 Task: Add an event with the title Second Team Building Challenge: Escape Room Experience, date '2024/04/28', time 7:30 AM to 9:30 AMand add a description: The facilitator will provide a briefing on the rules, objectives, and safety guidelines of the scavenger hunt. Teams will receive their scavenger hunt checklist, which may include a combination of physical objects to find, riddles to solve, or tasks to complete., put the event into Red category . Add location for the event as: Taipei, Taiwan, logged in from the account softage.8@softage.netand send the event invitation to softage.4@softage.net and softage.5@softage.net. Set a reminder for the event 12 hour before
Action: Mouse moved to (121, 142)
Screenshot: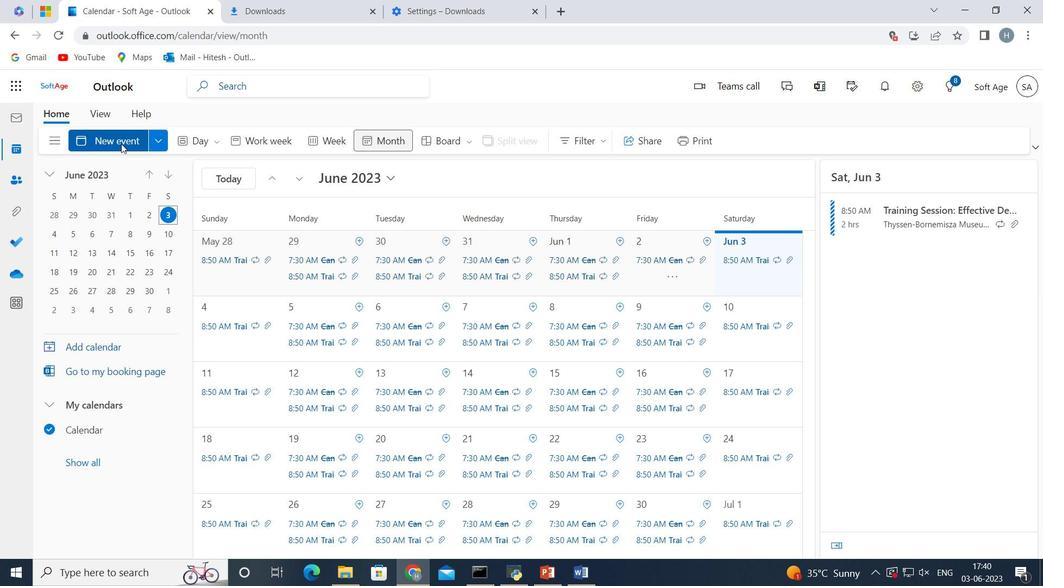 
Action: Mouse pressed left at (121, 142)
Screenshot: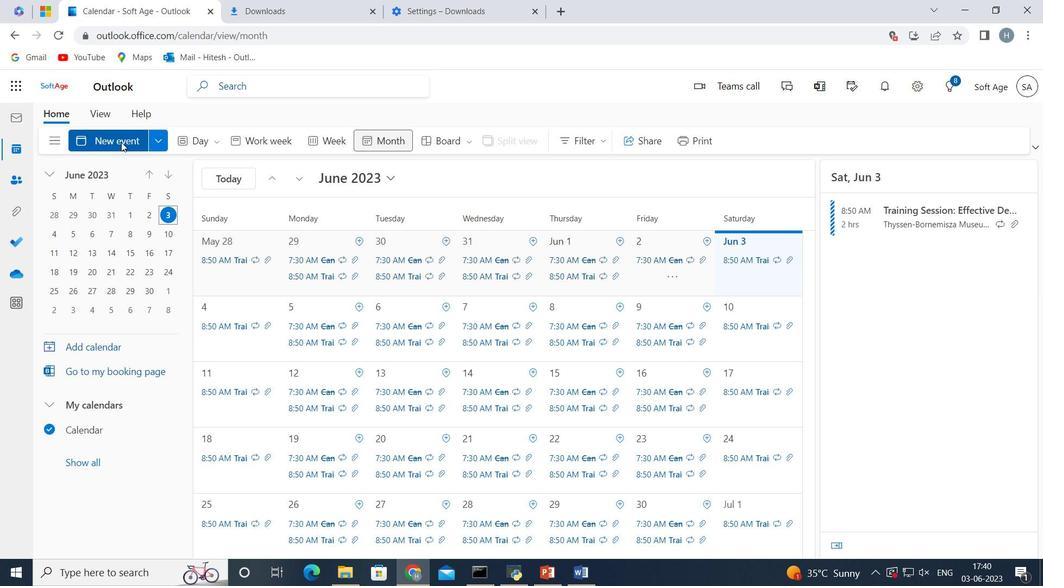 
Action: Mouse moved to (224, 218)
Screenshot: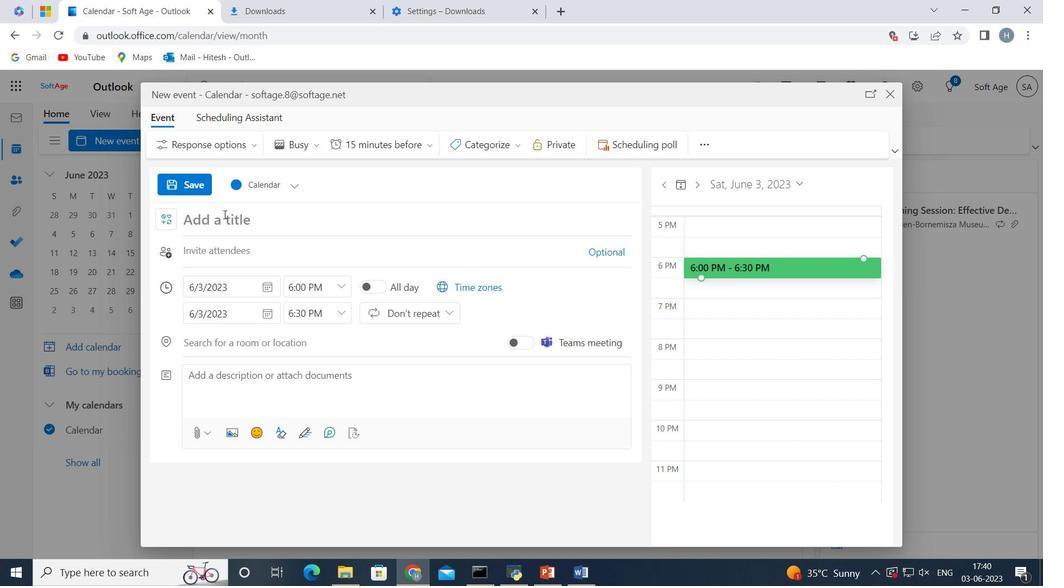 
Action: Mouse pressed left at (224, 218)
Screenshot: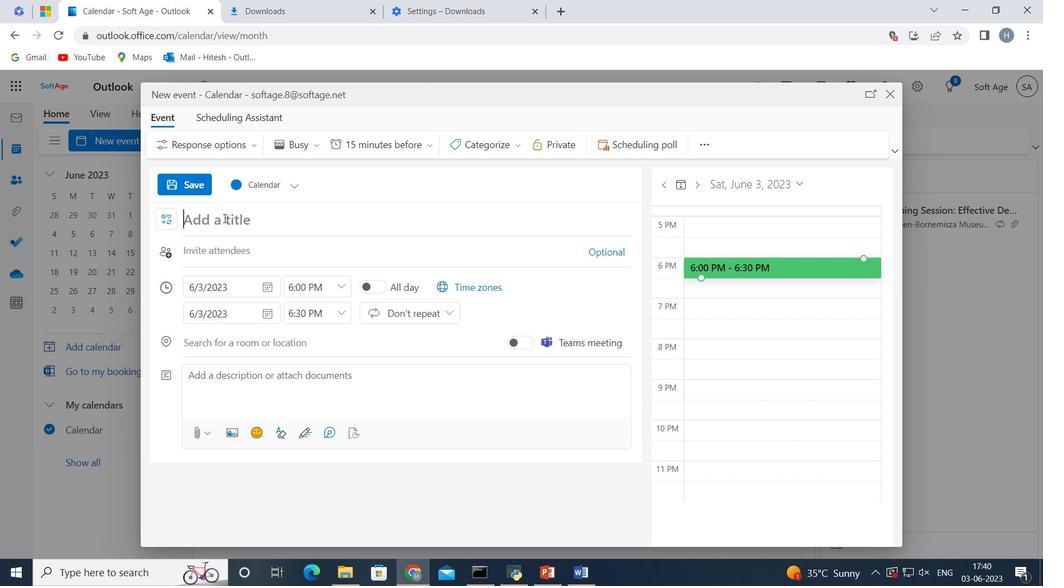 
Action: Key pressed <Key.shift>Second<Key.space><Key.shift>Team<Key.space><Key.shift>B
Screenshot: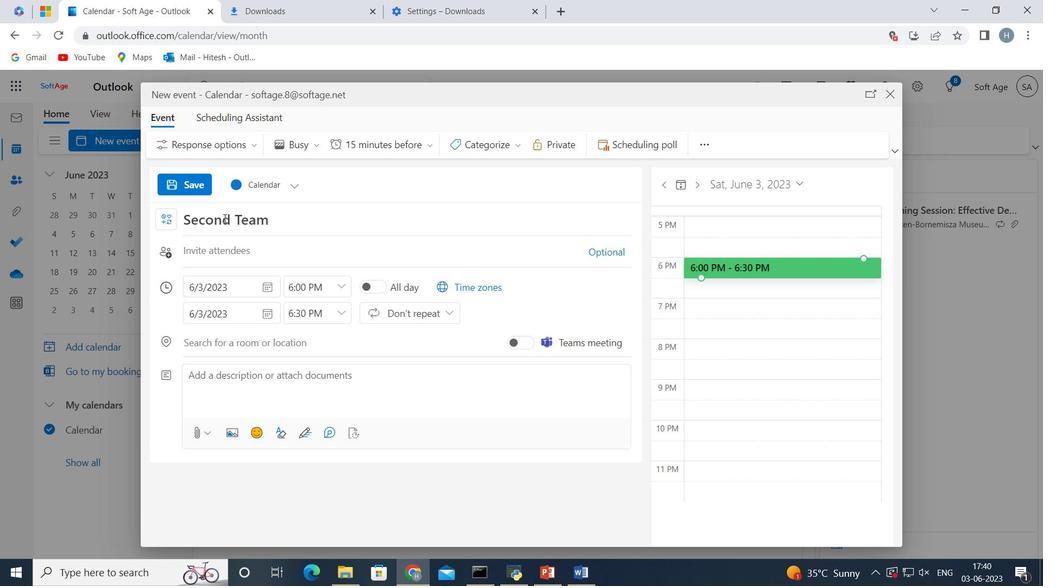 
Action: Mouse moved to (224, 218)
Screenshot: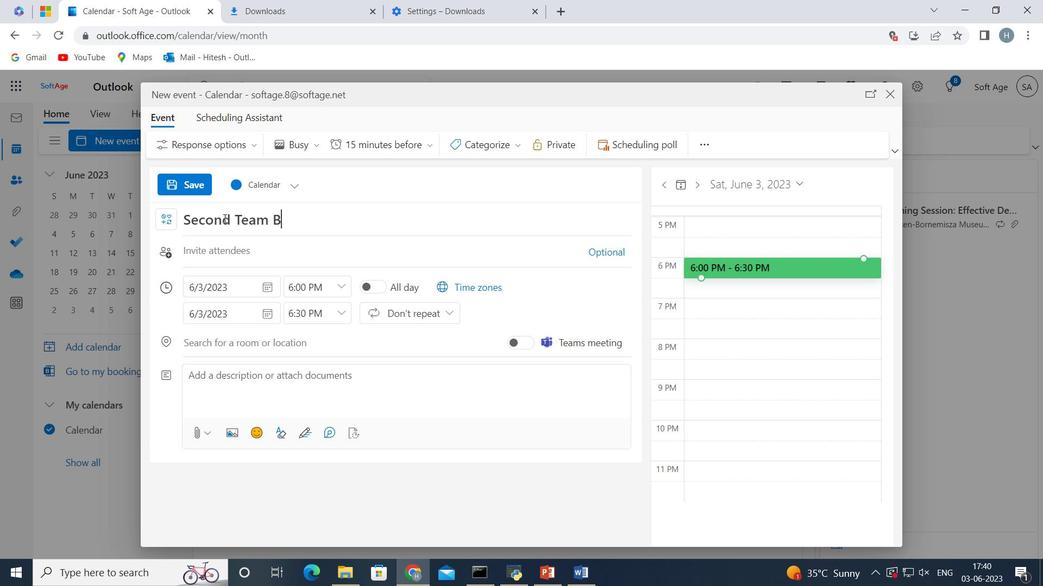
Action: Key pressed uilding<Key.space><Key.shift>Challenge<Key.shift_r>:<Key.space><Key.shift>Escape<Key.space><Key.shift>Room<Key.space><Key.shift>Experience<Key.space>
Screenshot: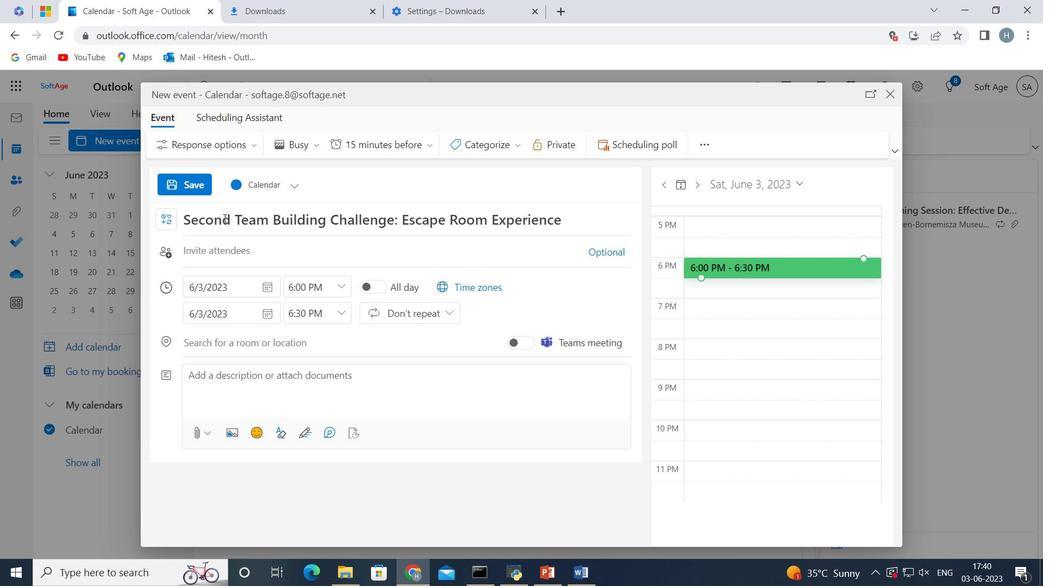 
Action: Mouse moved to (267, 282)
Screenshot: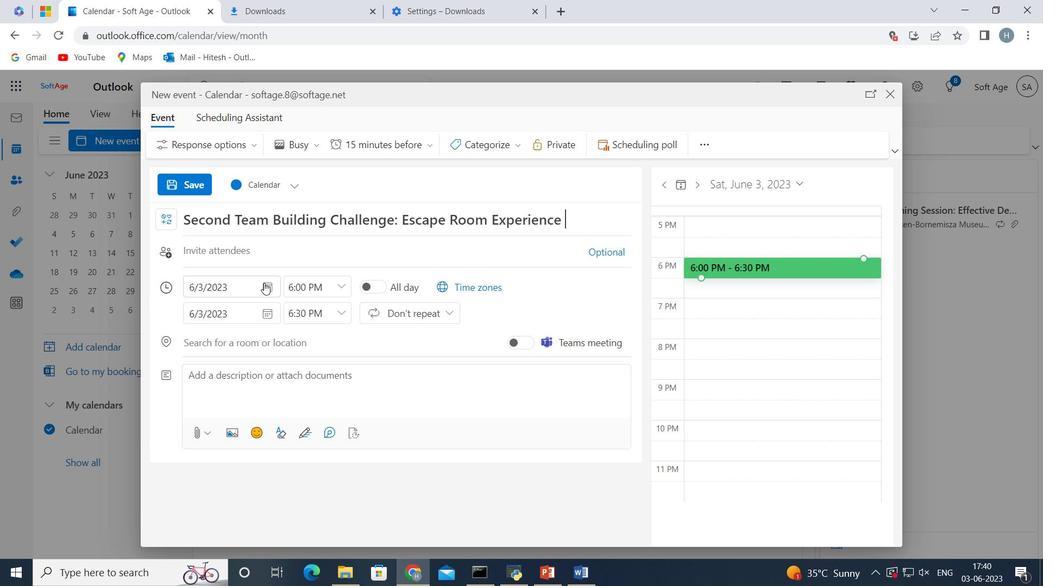 
Action: Mouse pressed left at (267, 282)
Screenshot: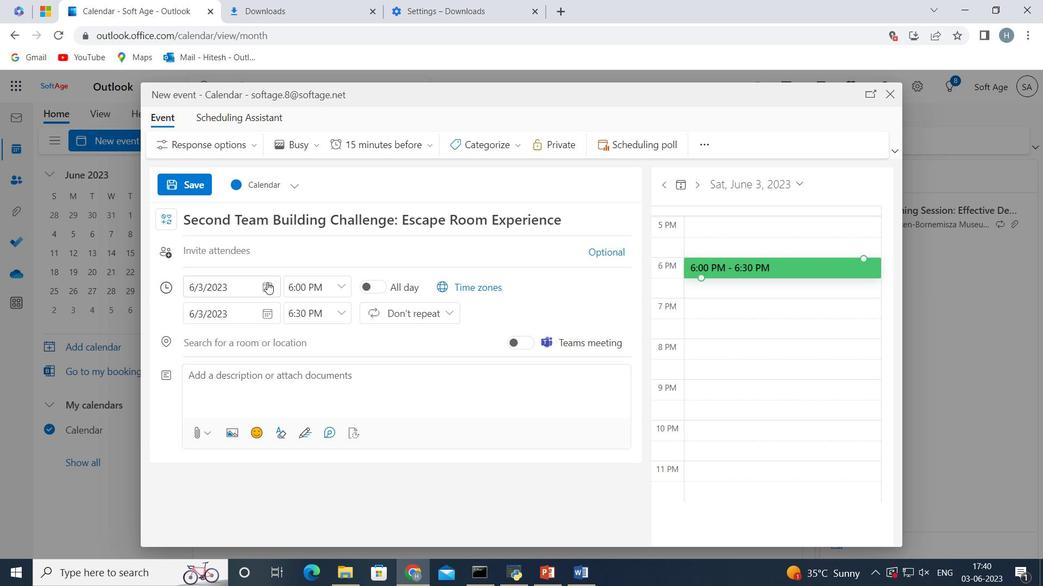 
Action: Mouse moved to (241, 310)
Screenshot: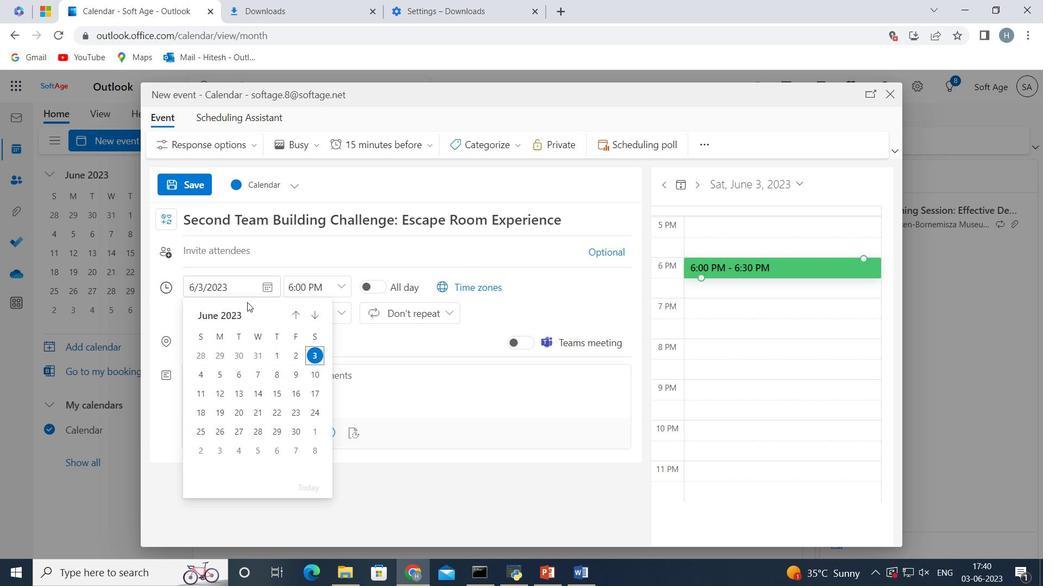 
Action: Mouse pressed left at (241, 310)
Screenshot: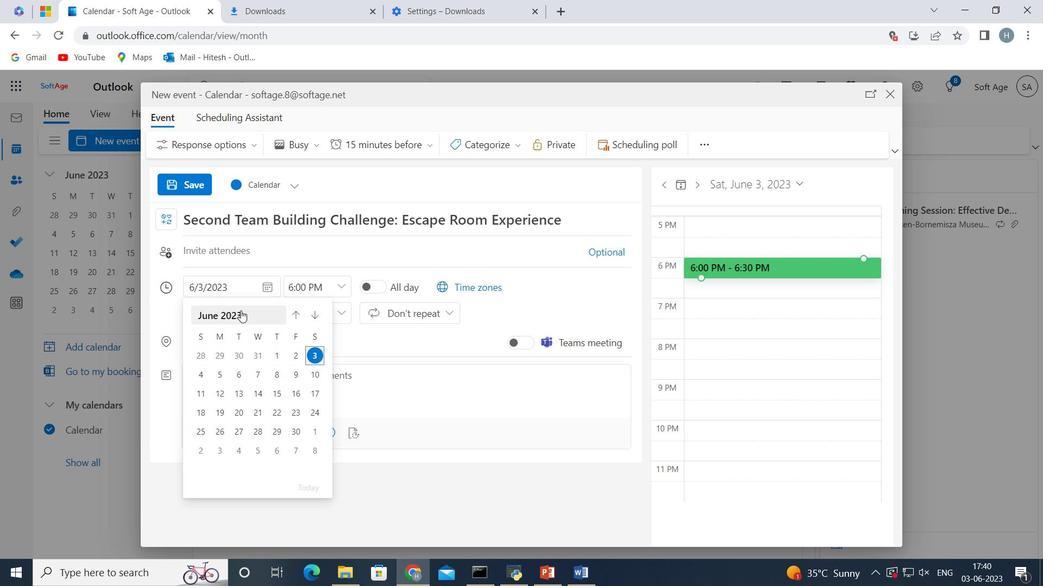
Action: Mouse pressed left at (241, 310)
Screenshot: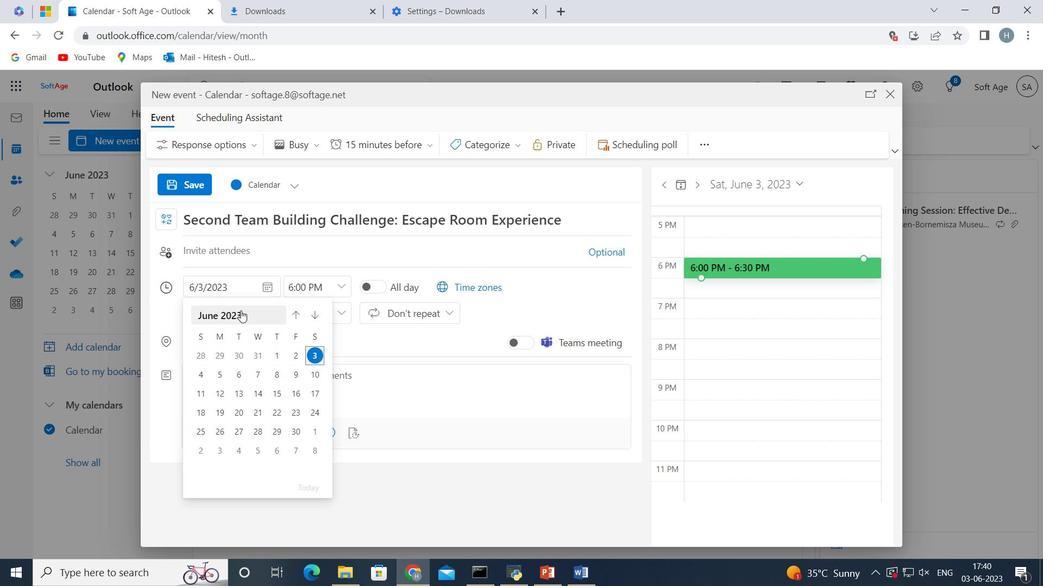 
Action: Mouse moved to (209, 373)
Screenshot: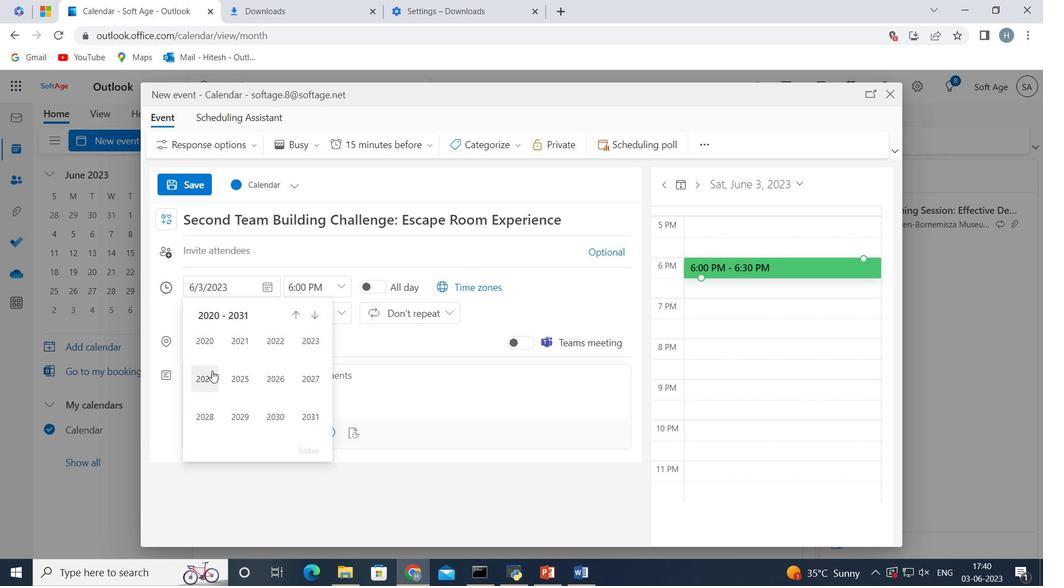 
Action: Mouse pressed left at (209, 373)
Screenshot: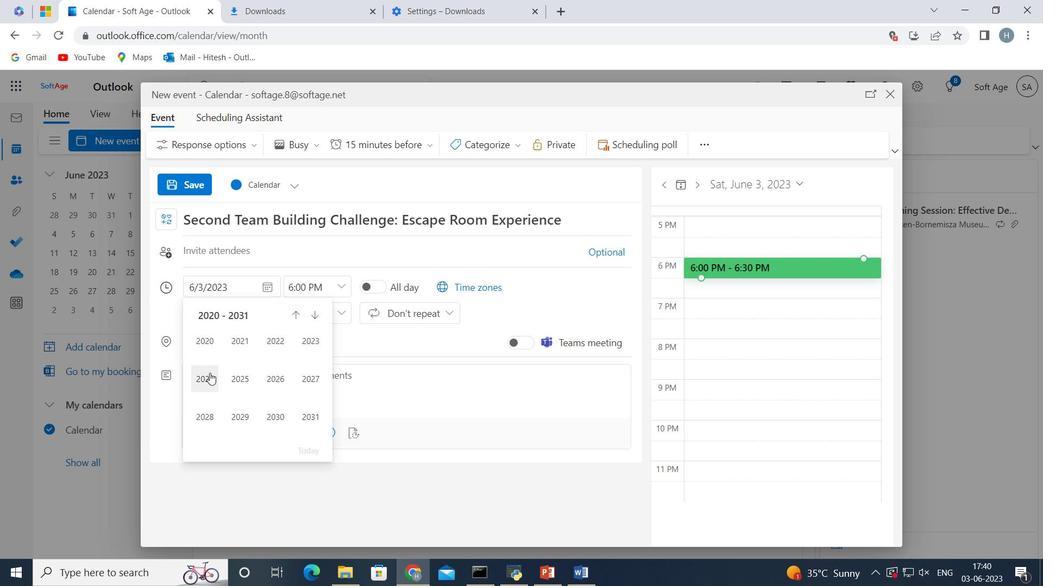 
Action: Mouse moved to (306, 343)
Screenshot: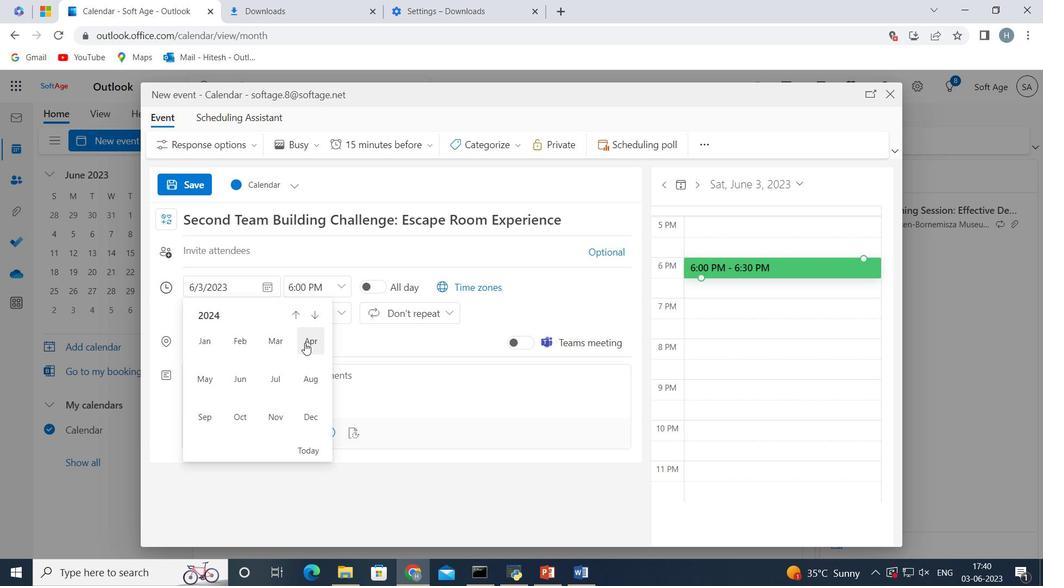 
Action: Mouse pressed left at (306, 343)
Screenshot: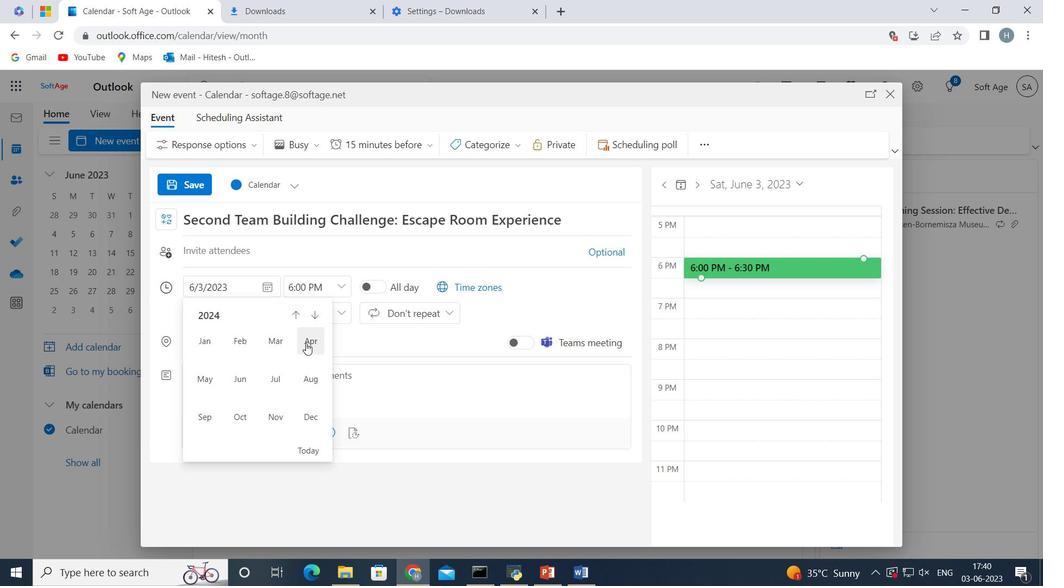 
Action: Mouse moved to (201, 430)
Screenshot: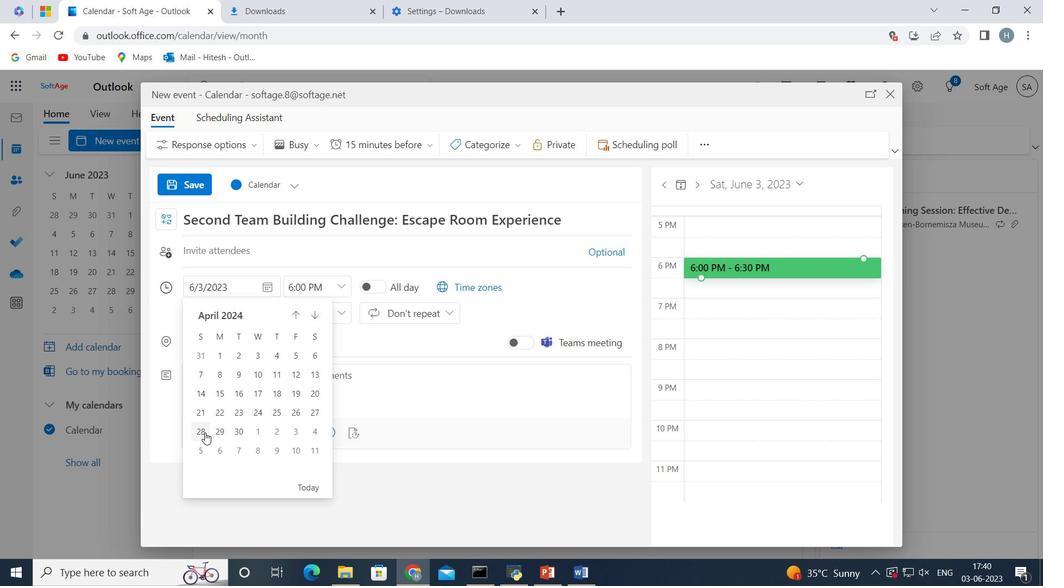
Action: Mouse pressed left at (201, 430)
Screenshot: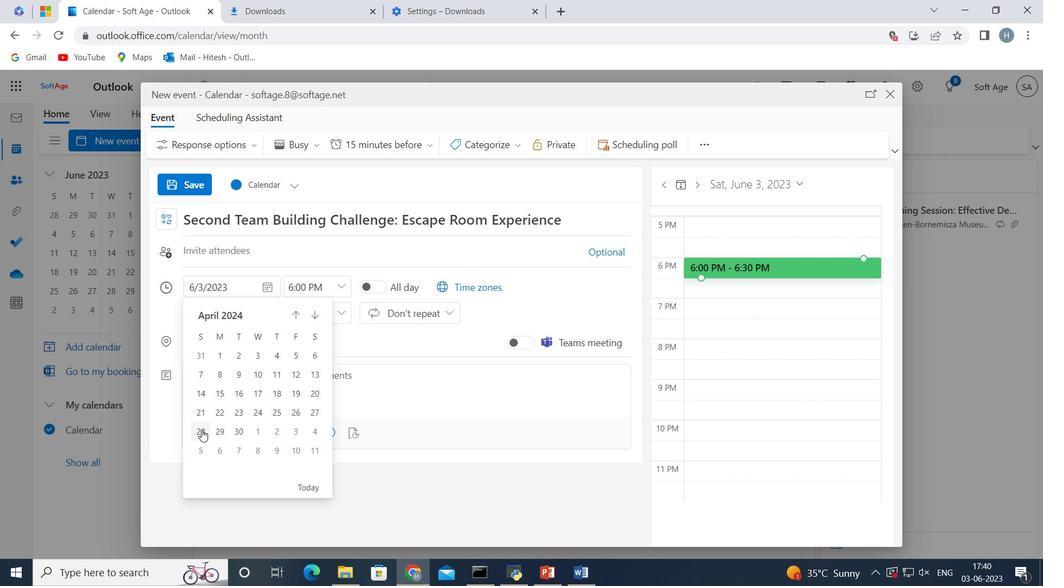 
Action: Mouse moved to (345, 281)
Screenshot: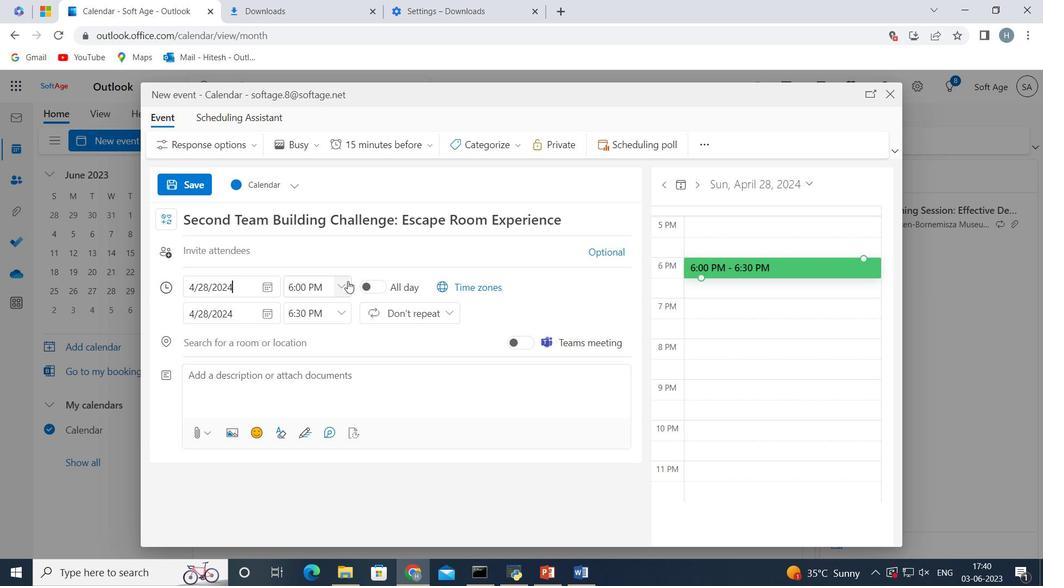 
Action: Mouse pressed left at (345, 281)
Screenshot: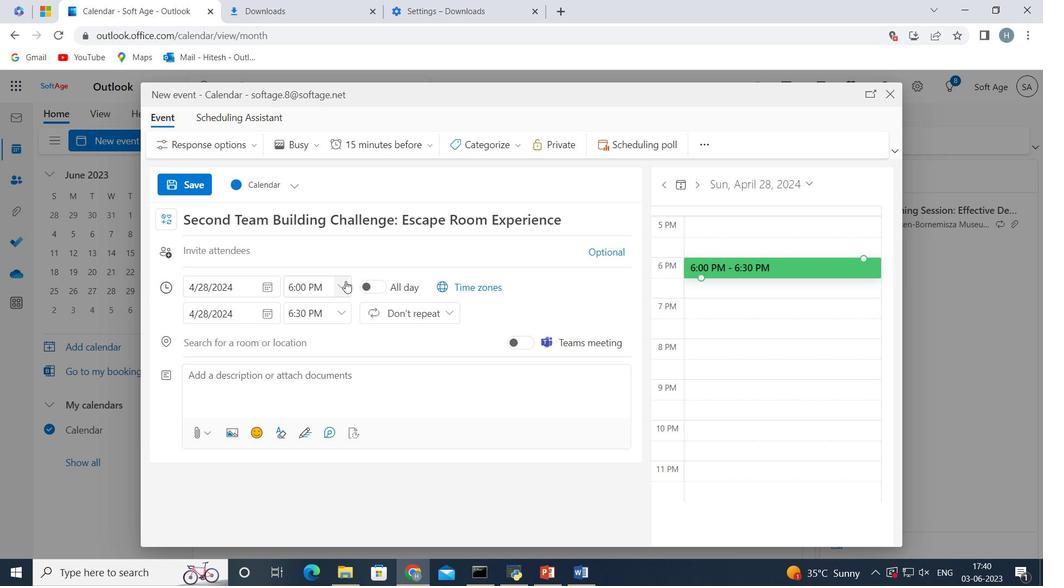 
Action: Mouse moved to (317, 355)
Screenshot: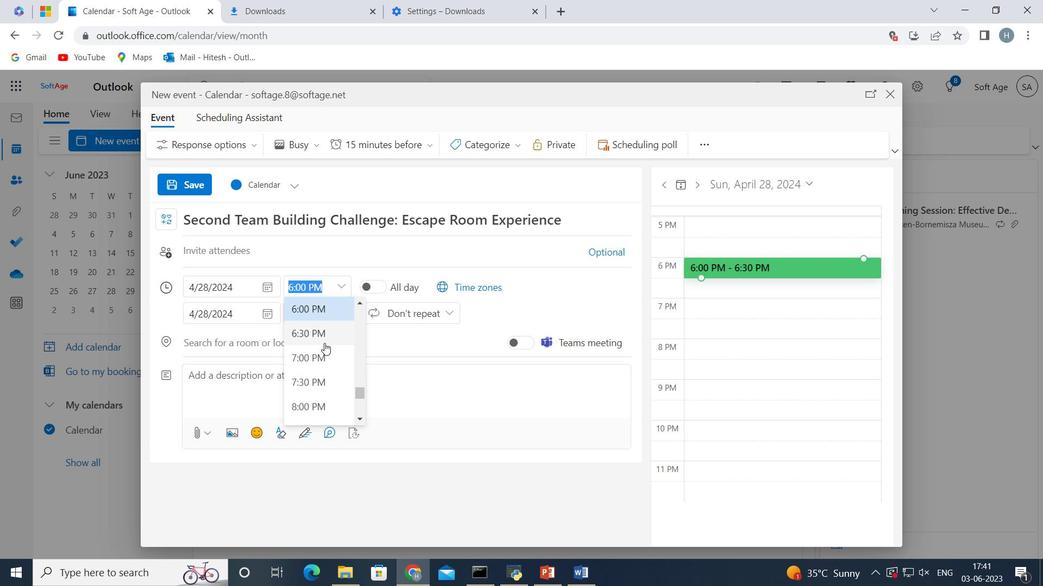 
Action: Mouse scrolled (317, 356) with delta (0, 0)
Screenshot: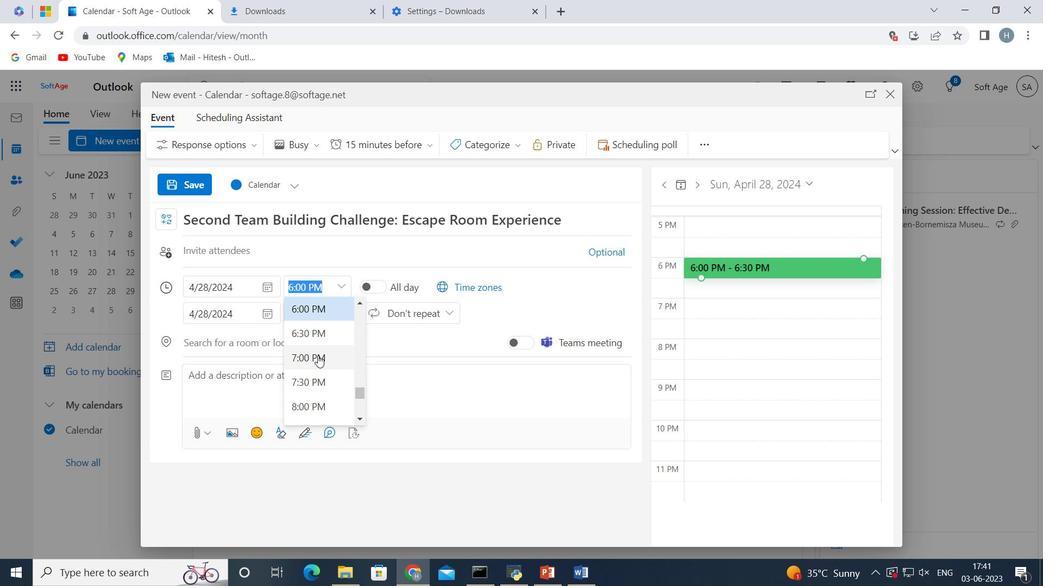 
Action: Mouse scrolled (317, 356) with delta (0, 0)
Screenshot: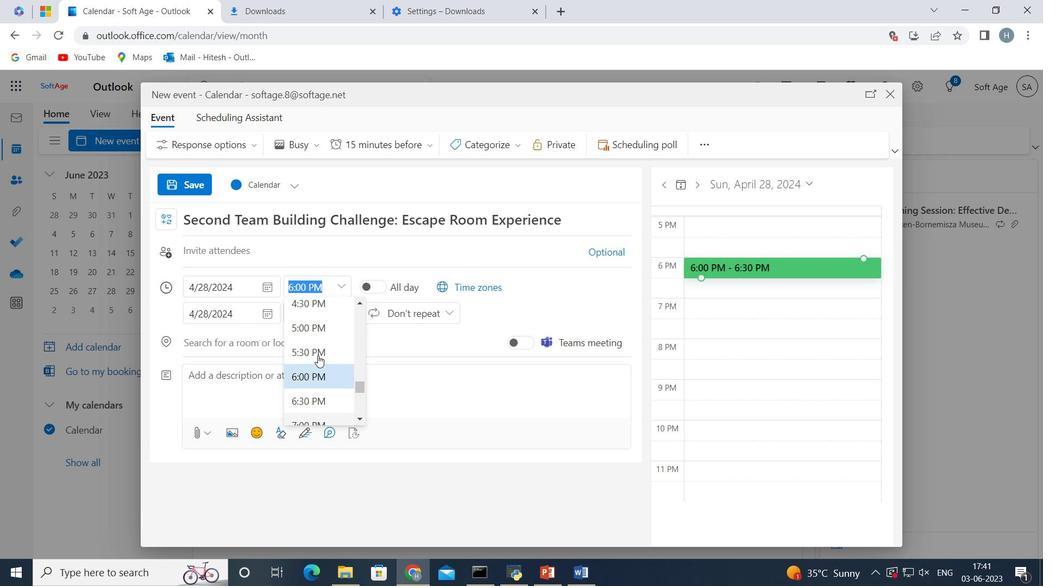 
Action: Mouse scrolled (317, 356) with delta (0, 0)
Screenshot: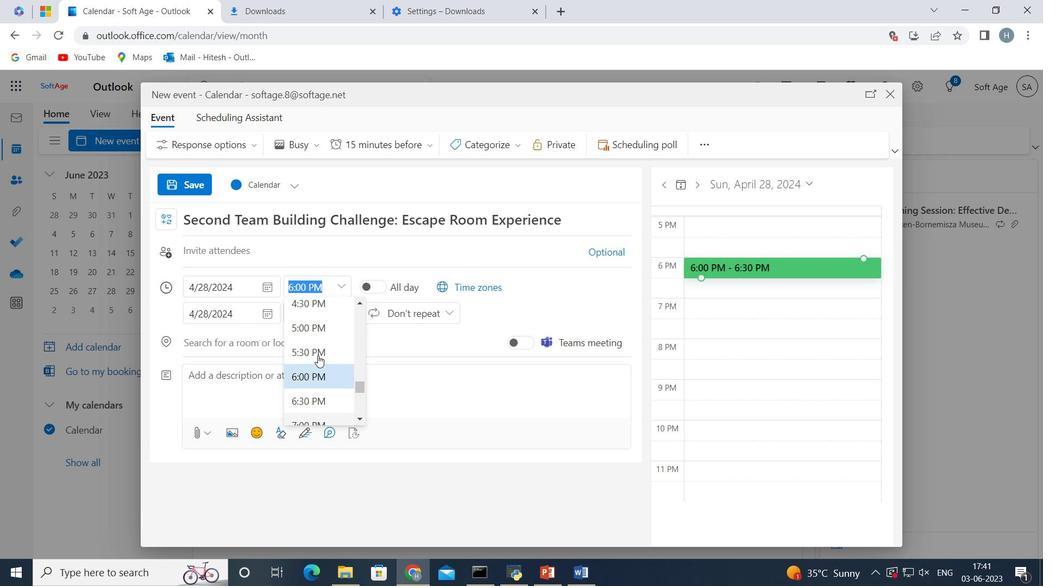 
Action: Mouse scrolled (317, 356) with delta (0, 0)
Screenshot: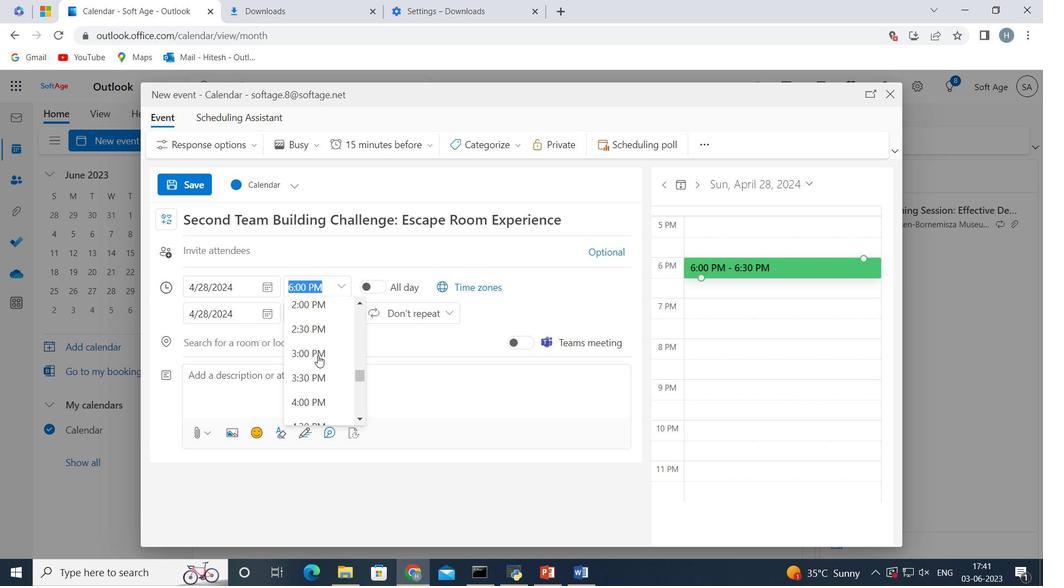 
Action: Mouse scrolled (317, 356) with delta (0, 0)
Screenshot: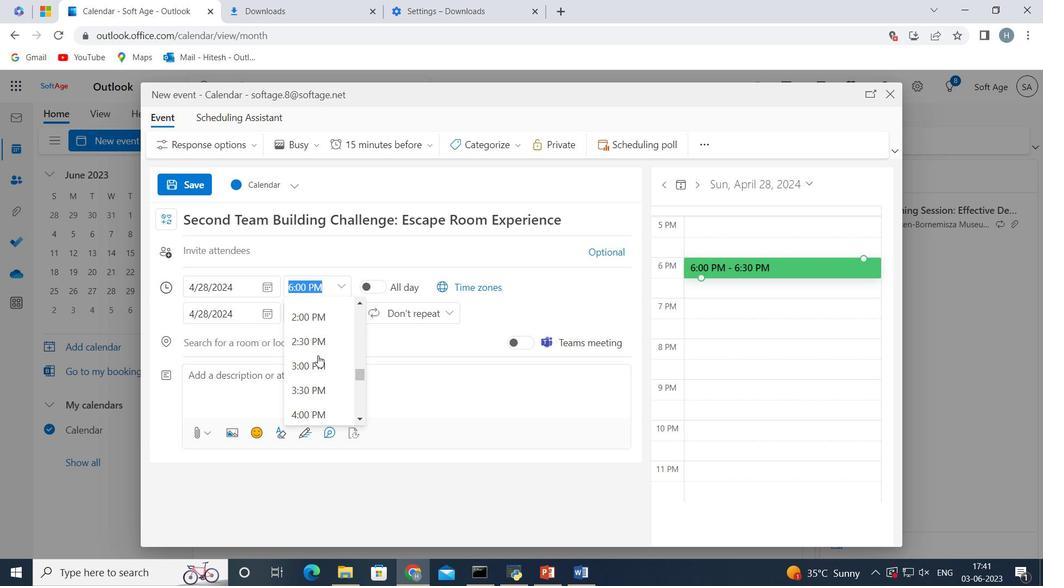 
Action: Mouse scrolled (317, 356) with delta (0, 0)
Screenshot: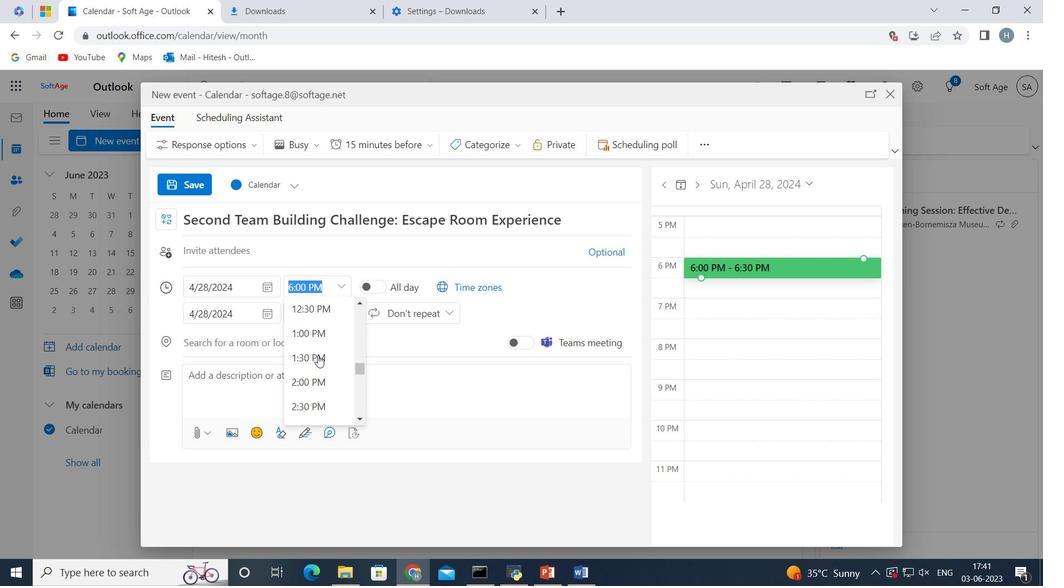 
Action: Mouse scrolled (317, 356) with delta (0, 0)
Screenshot: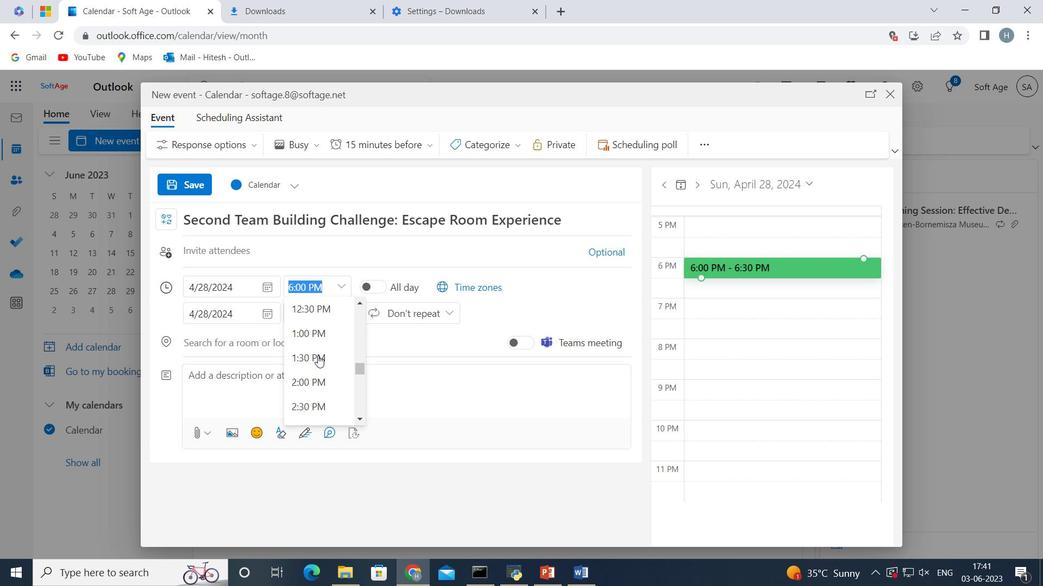 
Action: Mouse scrolled (317, 356) with delta (0, 0)
Screenshot: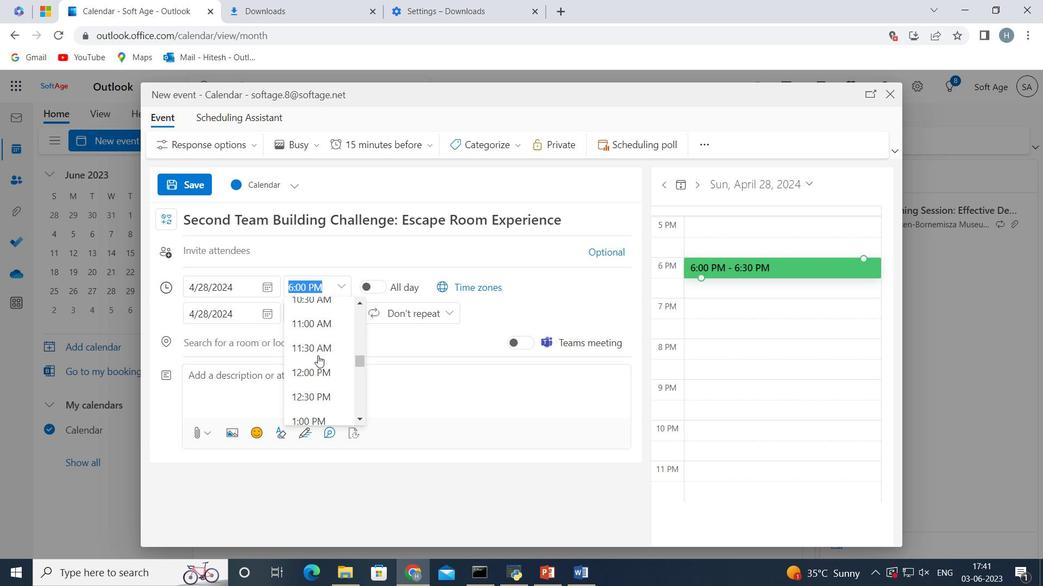 
Action: Mouse scrolled (317, 356) with delta (0, 0)
Screenshot: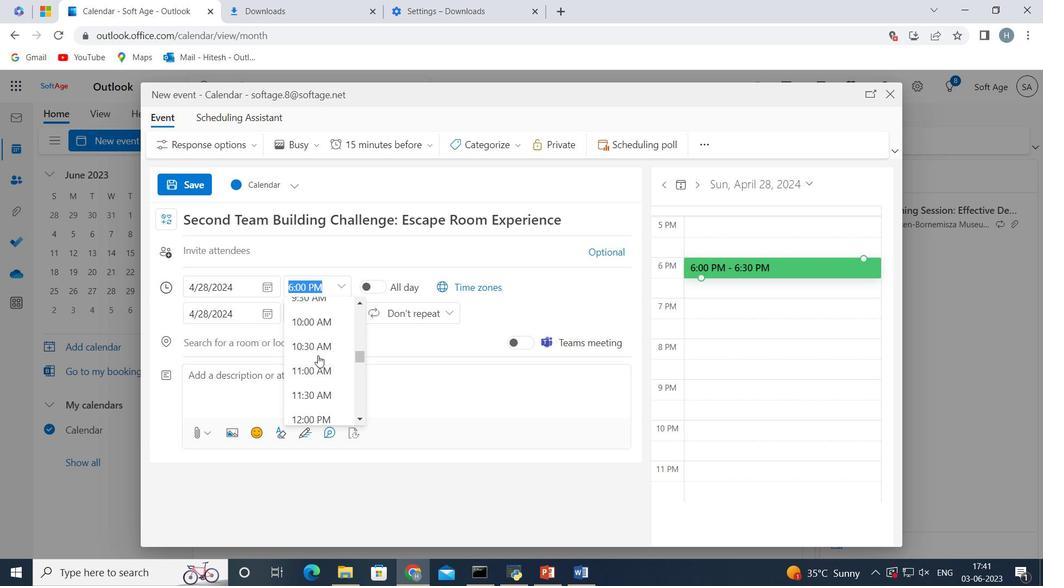 
Action: Mouse scrolled (317, 356) with delta (0, 0)
Screenshot: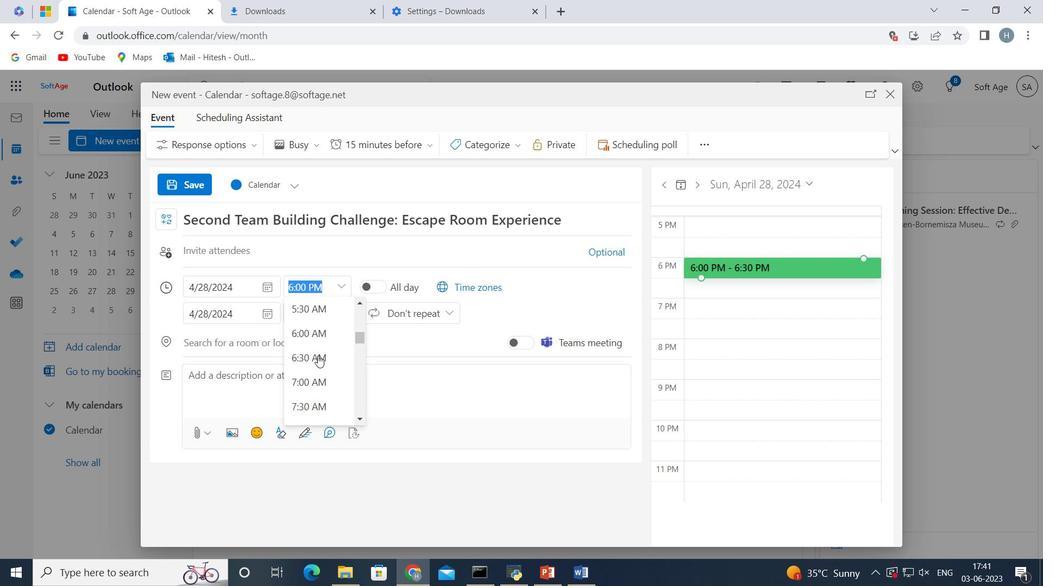 
Action: Mouse scrolled (317, 355) with delta (0, 0)
Screenshot: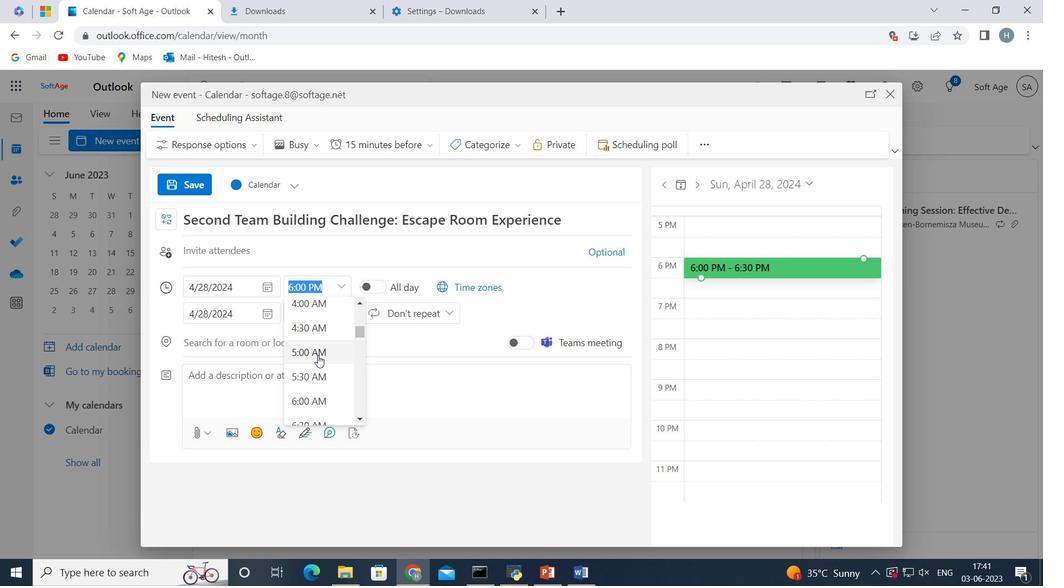 
Action: Mouse moved to (304, 399)
Screenshot: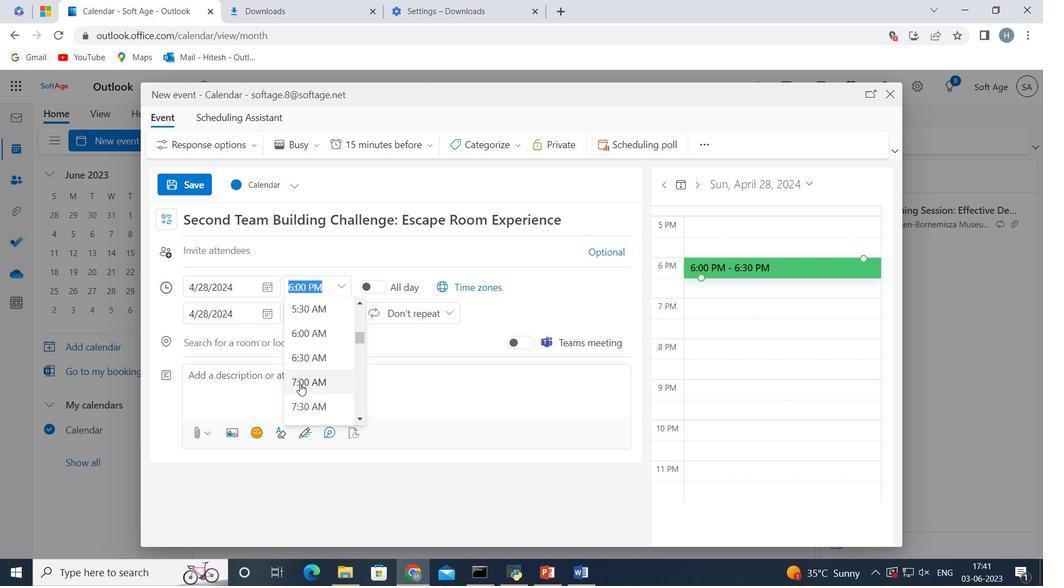 
Action: Mouse pressed left at (304, 399)
Screenshot: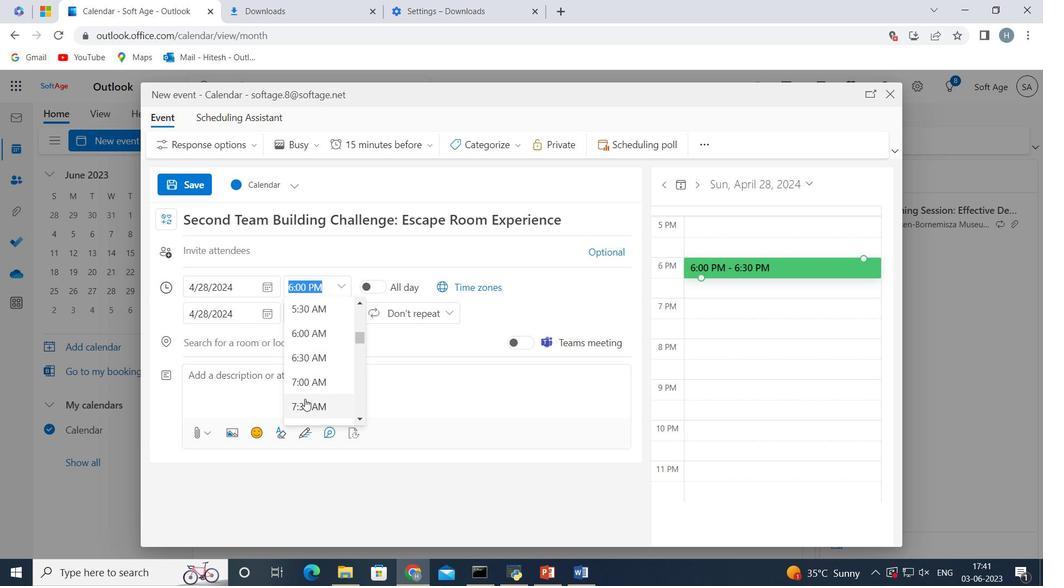 
Action: Mouse moved to (343, 311)
Screenshot: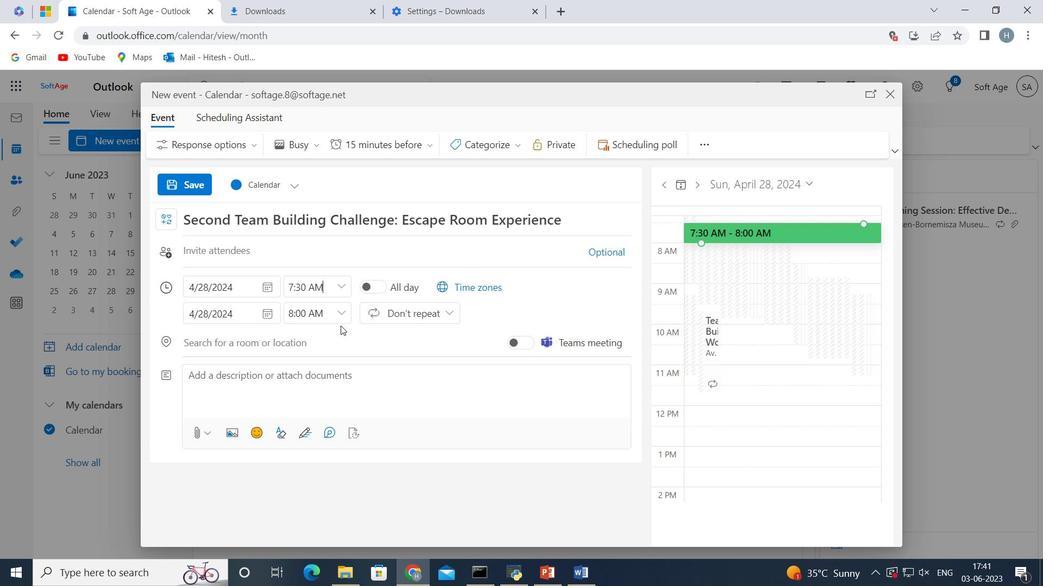 
Action: Mouse pressed left at (343, 311)
Screenshot: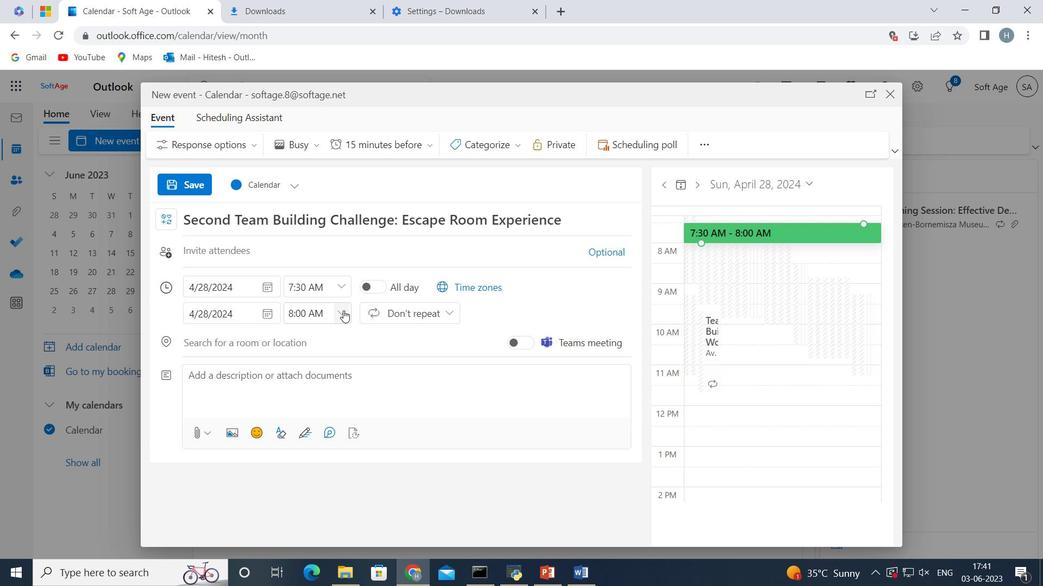 
Action: Mouse moved to (341, 403)
Screenshot: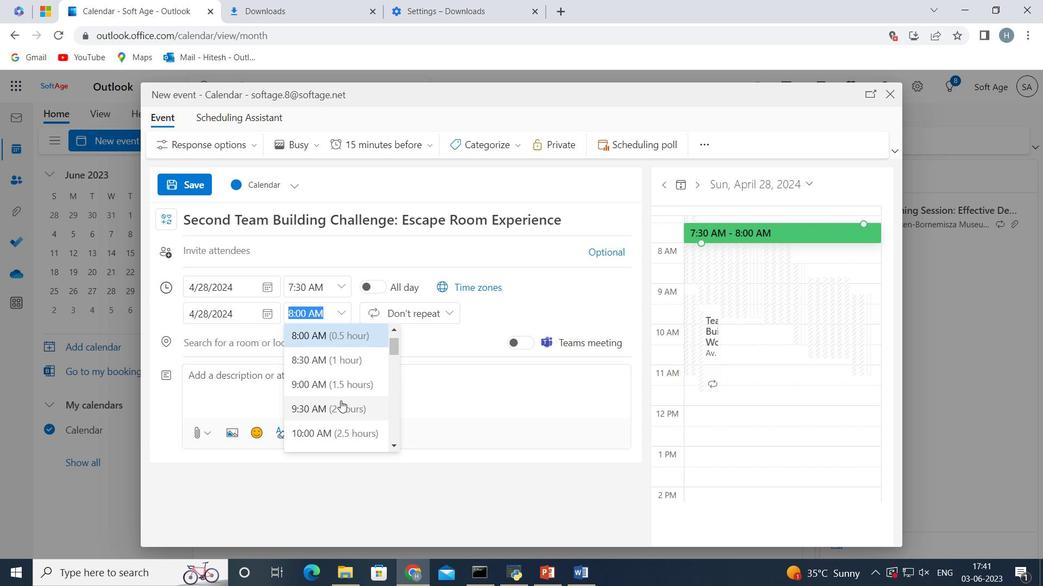 
Action: Mouse pressed left at (341, 403)
Screenshot: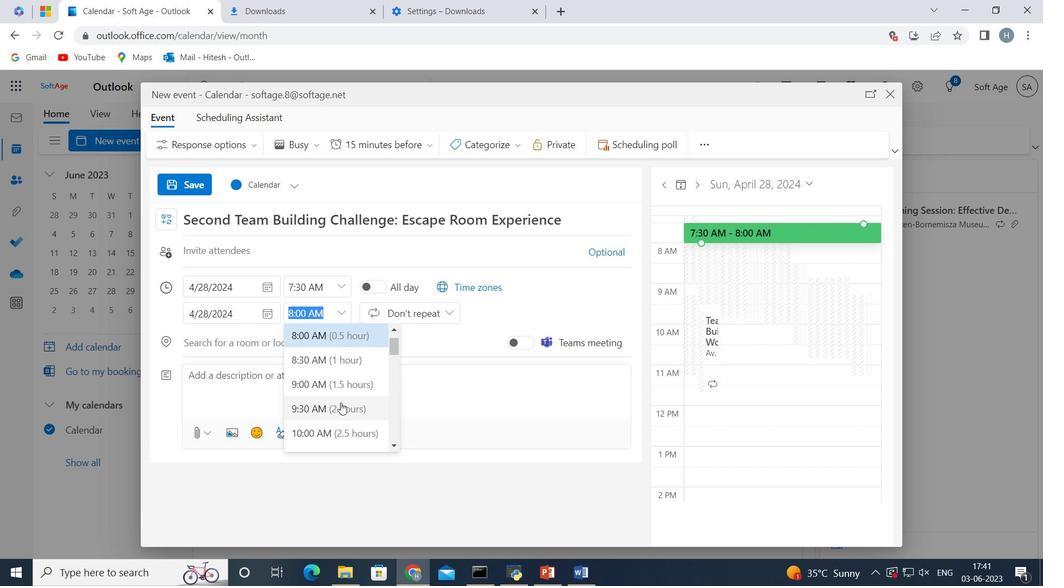 
Action: Mouse moved to (241, 378)
Screenshot: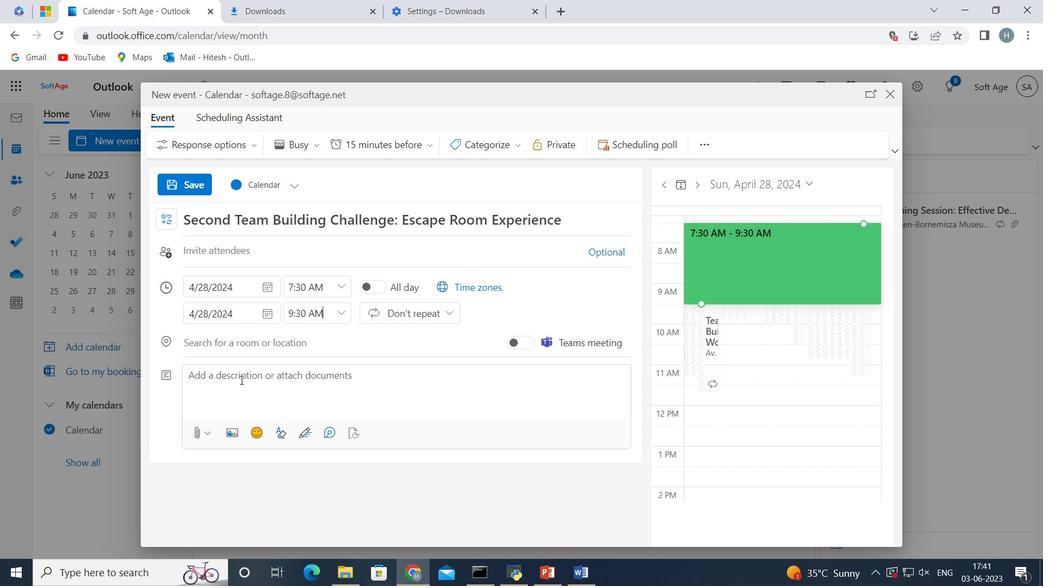 
Action: Mouse pressed left at (241, 378)
Screenshot: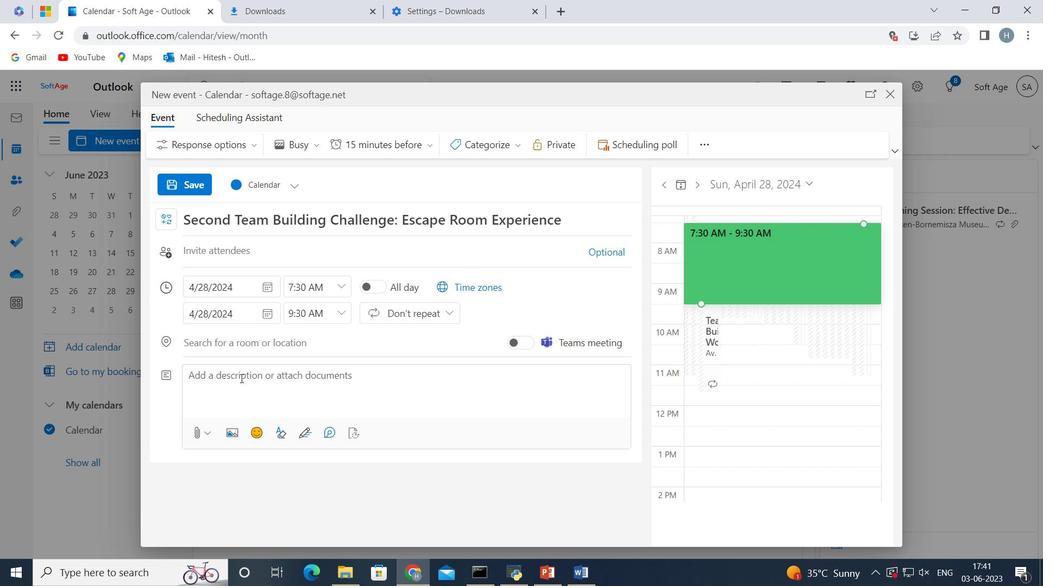 
Action: Key pressed <Key.shift>The<Key.space>facilitator<Key.space>will<Key.space>provide<Key.space>a<Key.space>briefing<Key.space>on<Key.space>the<Key.space>rules,<Key.space>objectives,<Key.space>and<Key.space>safety<Key.space>guidelines<Key.space>of<Key.space>the<Key.space>scavenger<Key.space>hunt.<Key.space><Key.shift>Teams<Key.space>will<Key.space>receive<Key.space>their<Key.space>scavenger<Key.space>hunt<Key.space>checklist,<Key.space>which<Key.space>may<Key.space>include<Key.space>a<Key.space>combination<Key.space>of<Key.space>physical<Key.space>objects<Key.space>to<Key.space>g<Key.backspace>find,<Key.space>riddles<Key.space>to<Key.space>solve,<Key.space>or<Key.space>tasks<Key.space>to<Key.space>complete.<Key.space>
Screenshot: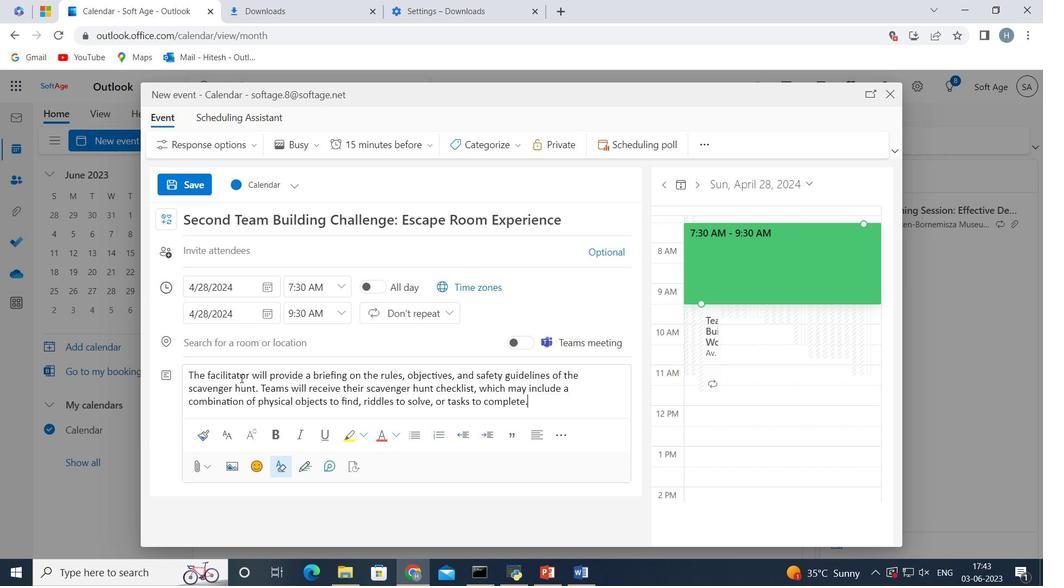 
Action: Mouse moved to (515, 141)
Screenshot: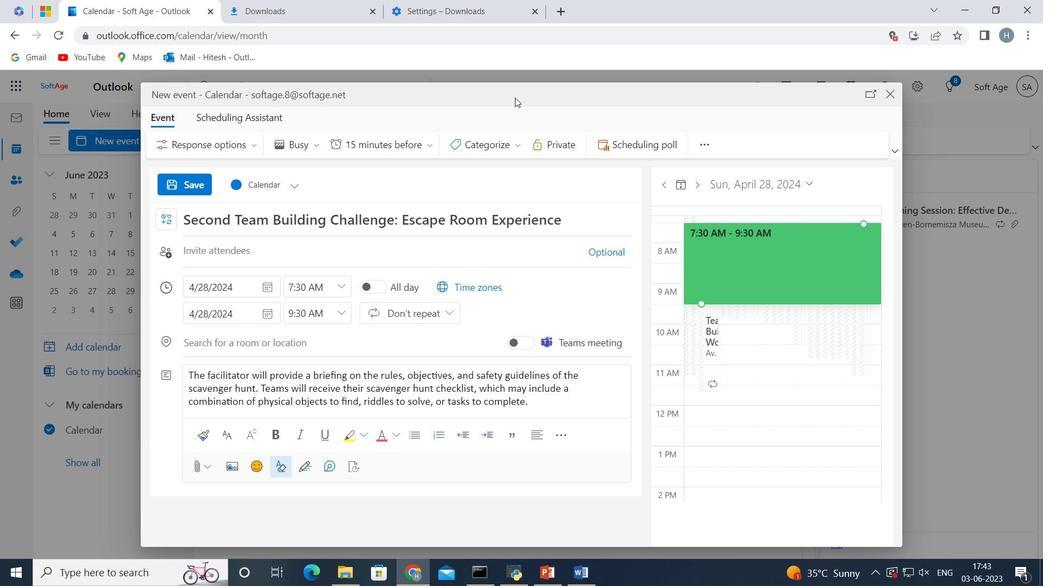 
Action: Mouse pressed left at (515, 141)
Screenshot: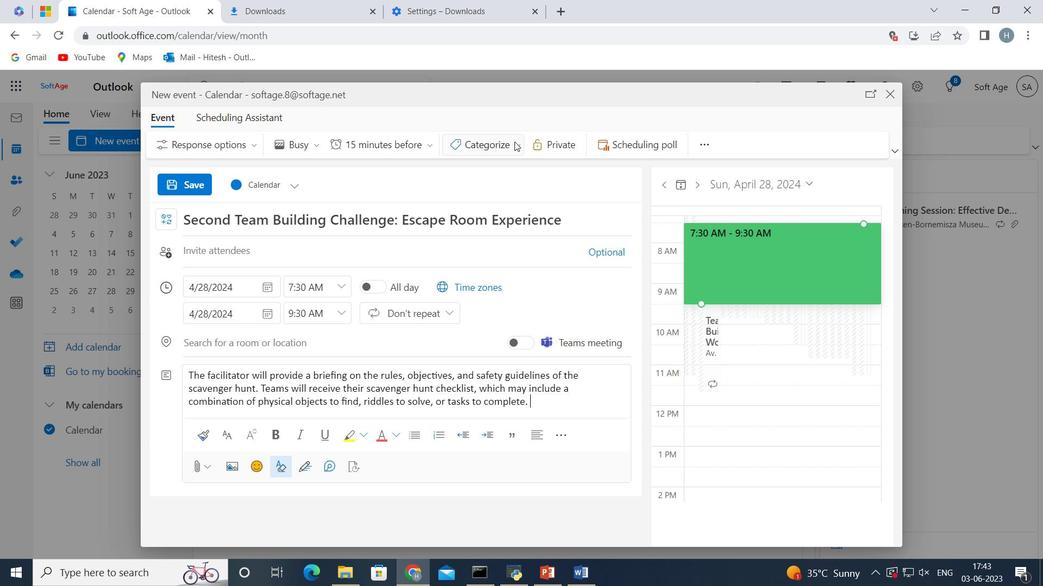 
Action: Mouse moved to (501, 253)
Screenshot: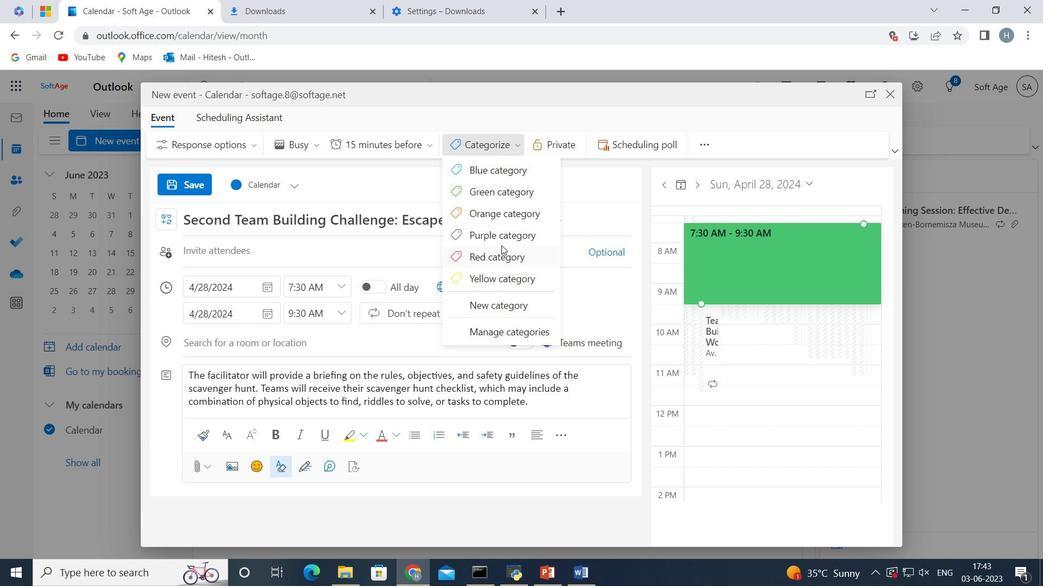 
Action: Mouse pressed left at (501, 253)
Screenshot: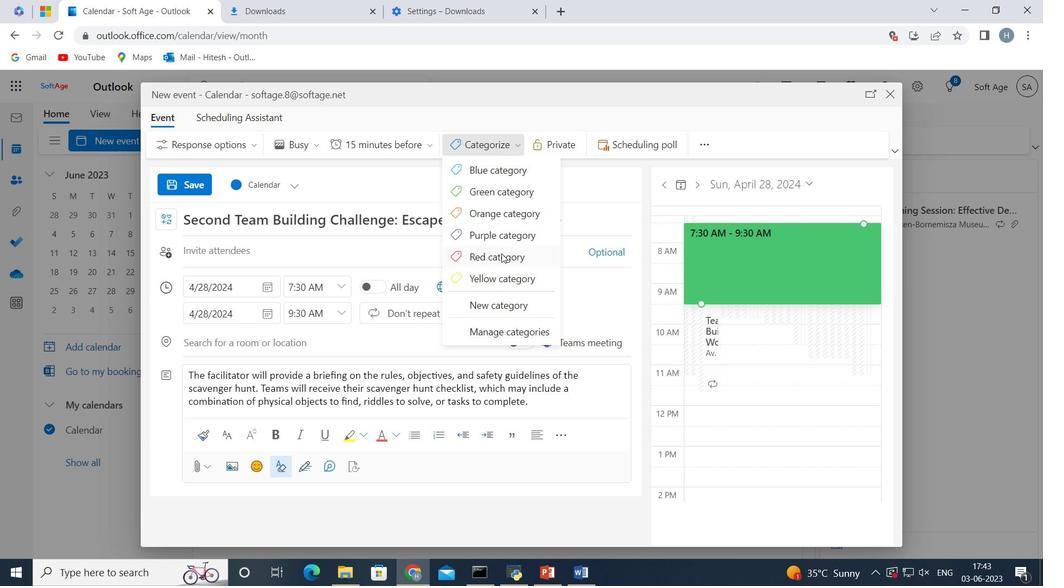 
Action: Mouse moved to (316, 344)
Screenshot: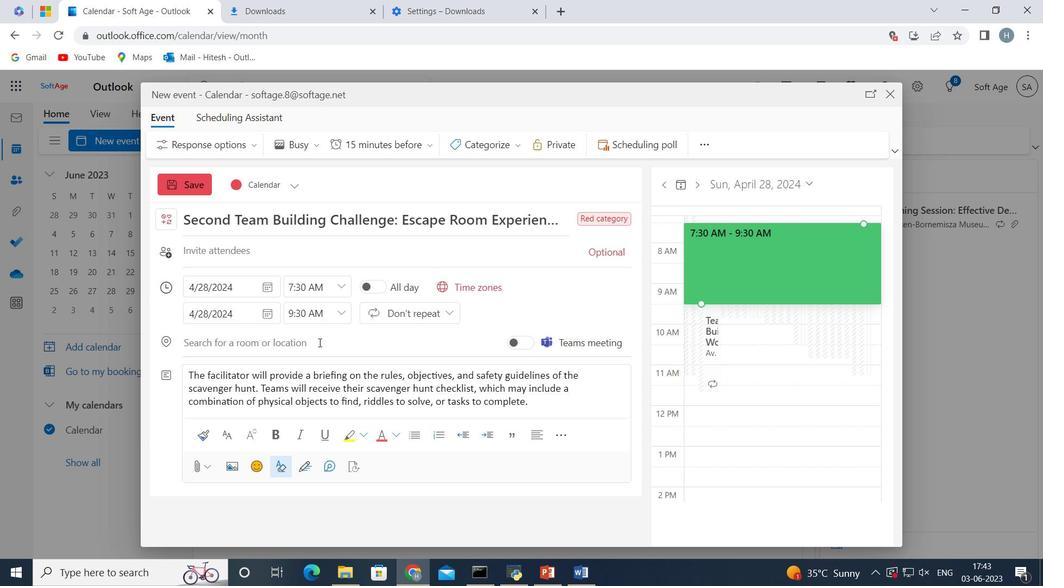 
Action: Mouse pressed left at (316, 344)
Screenshot: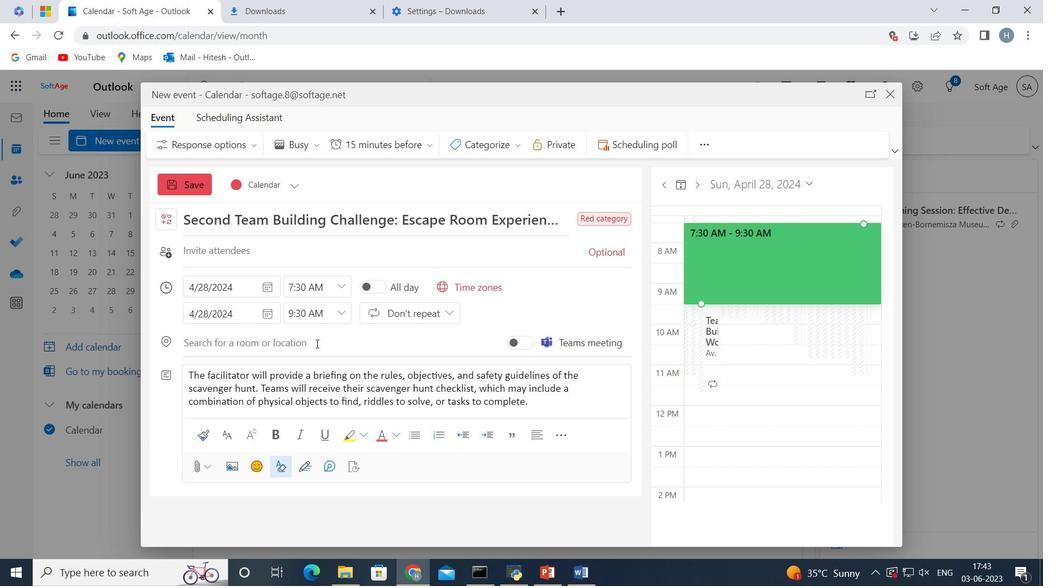 
Action: Key pressed <Key.shift><Key.shift><Key.shift><Key.shift><Key.shift><Key.shift><Key.shift><Key.shift><Key.shift><Key.shift><Key.shift>Taipei,<Key.space><Key.shift>Taiwan<Key.space>
Screenshot: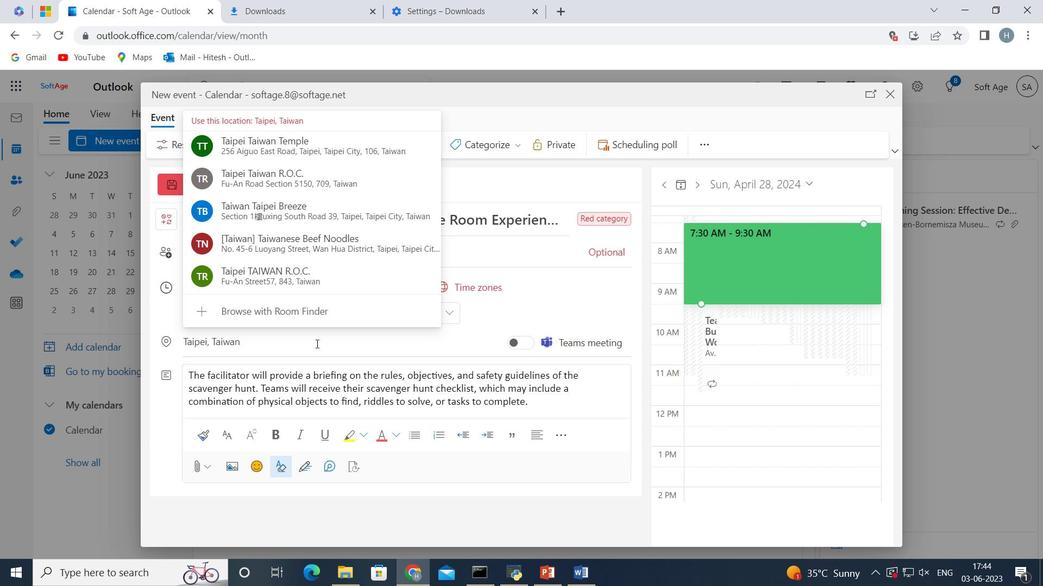 
Action: Mouse moved to (560, 292)
Screenshot: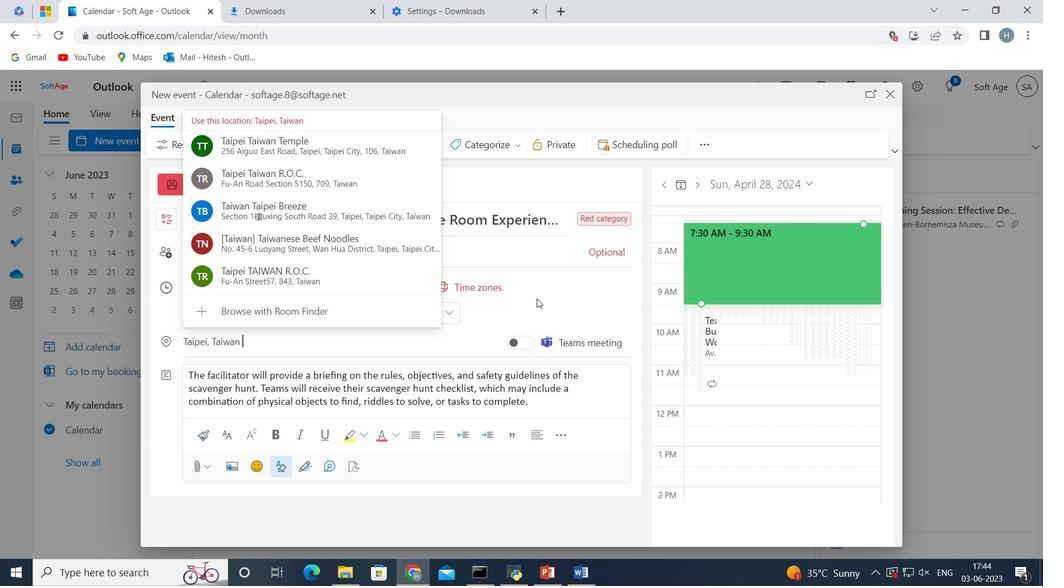 
Action: Mouse pressed left at (560, 292)
Screenshot: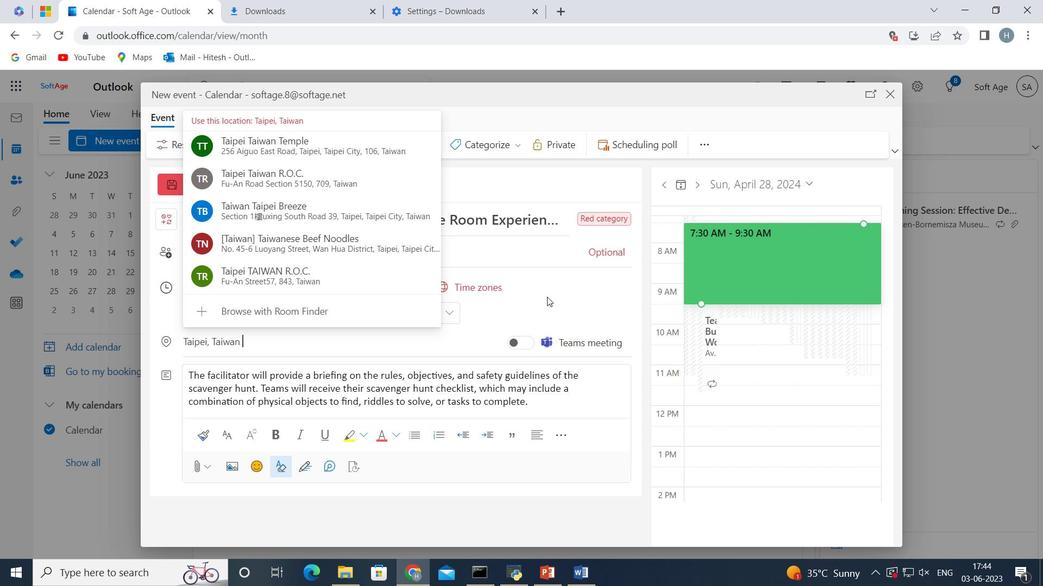 
Action: Mouse moved to (427, 252)
Screenshot: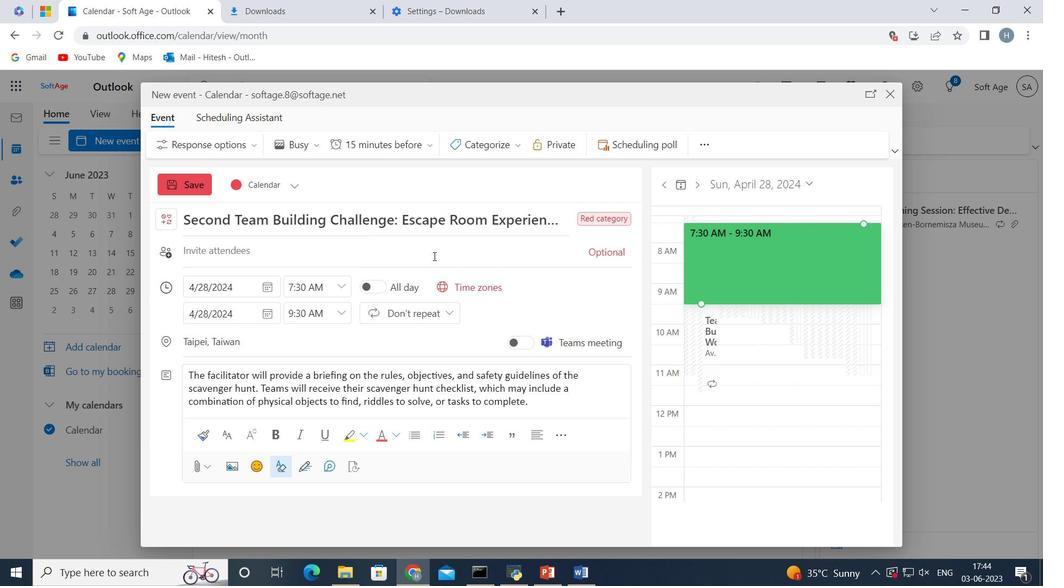 
Action: Mouse pressed left at (427, 252)
Screenshot: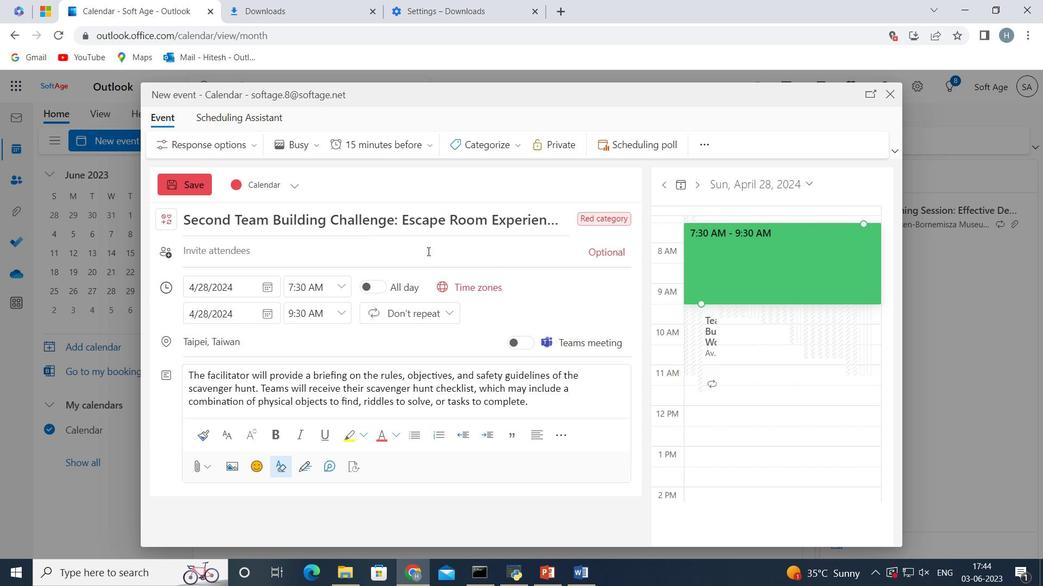 
Action: Key pressed softage.4<Key.shift>@softage.net
Screenshot: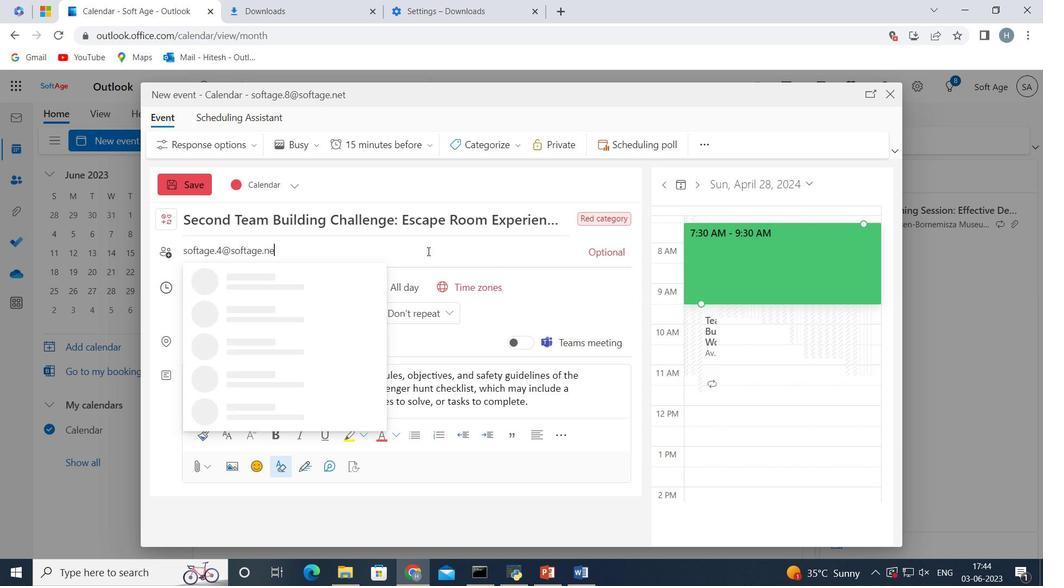 
Action: Mouse moved to (272, 285)
Screenshot: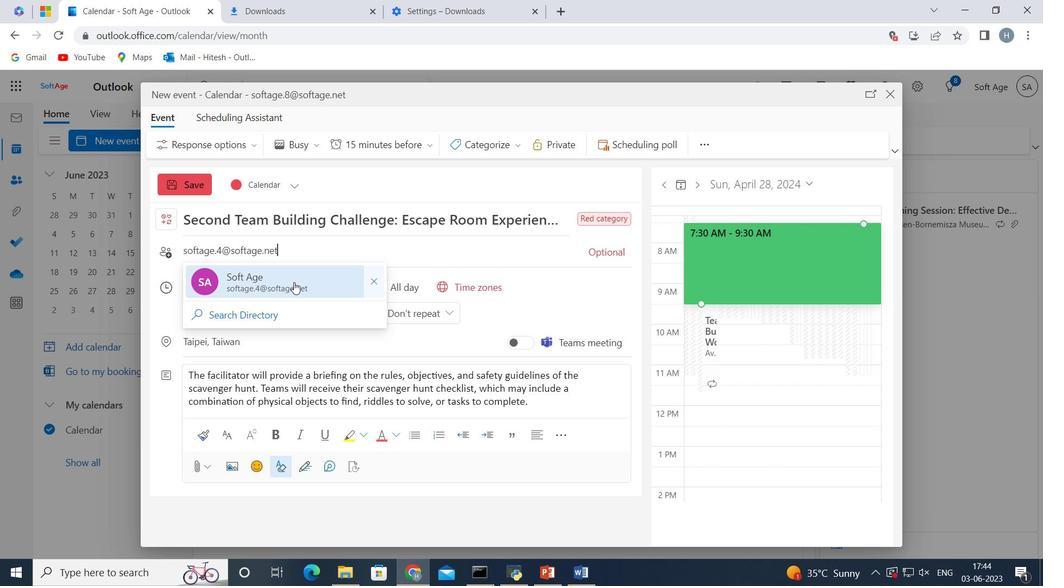 
Action: Mouse pressed left at (272, 285)
Screenshot: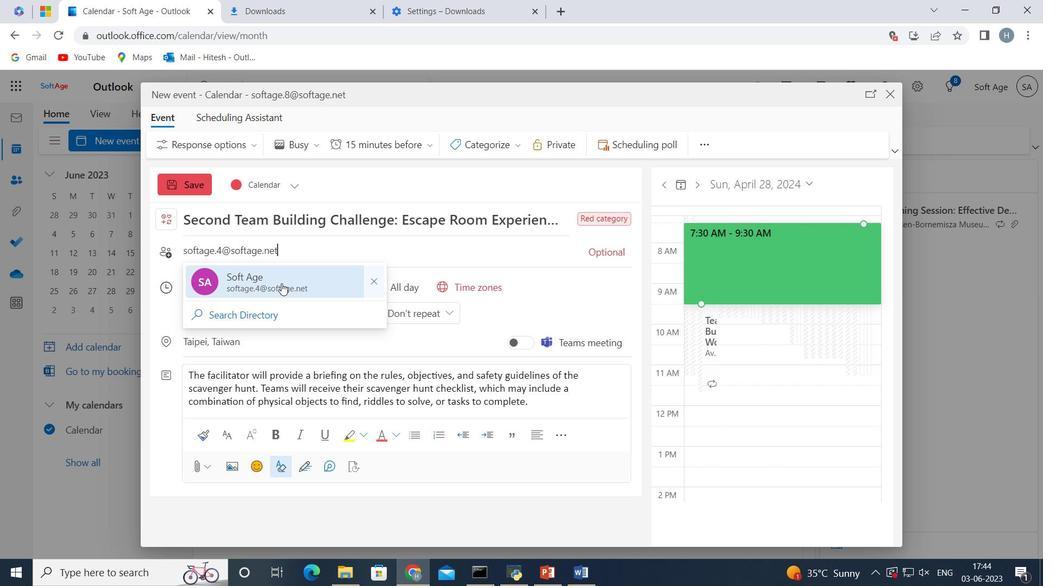 
Action: Mouse moved to (272, 285)
Screenshot: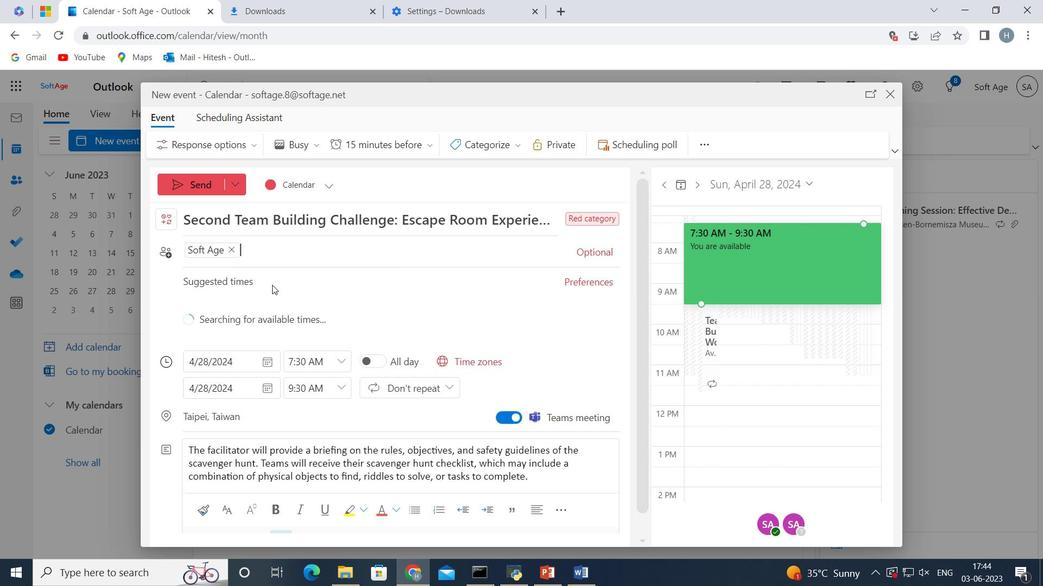 
Action: Key pressed softage.5<Key.shift>@softage.net
Screenshot: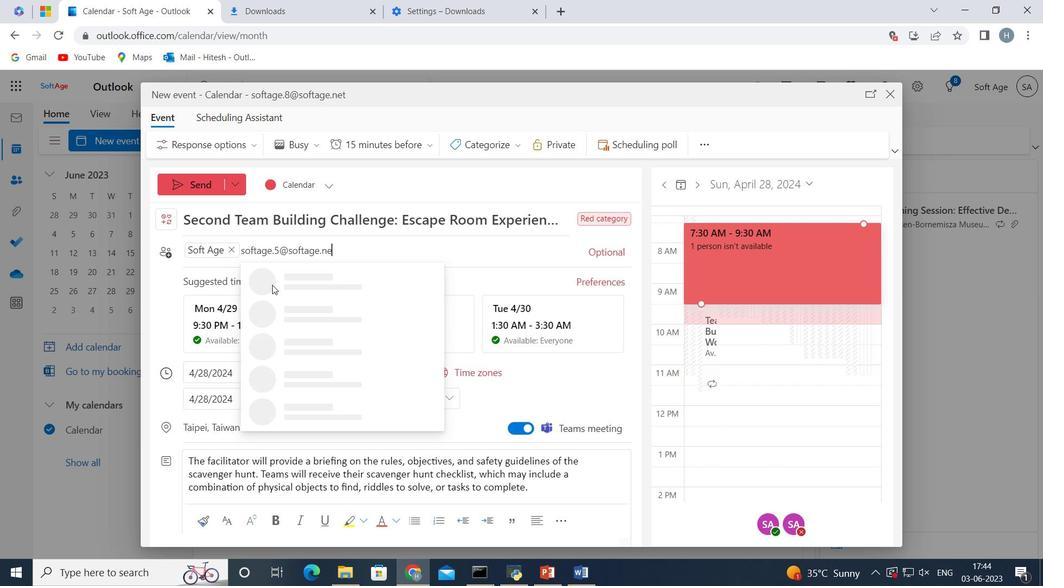 
Action: Mouse moved to (288, 278)
Screenshot: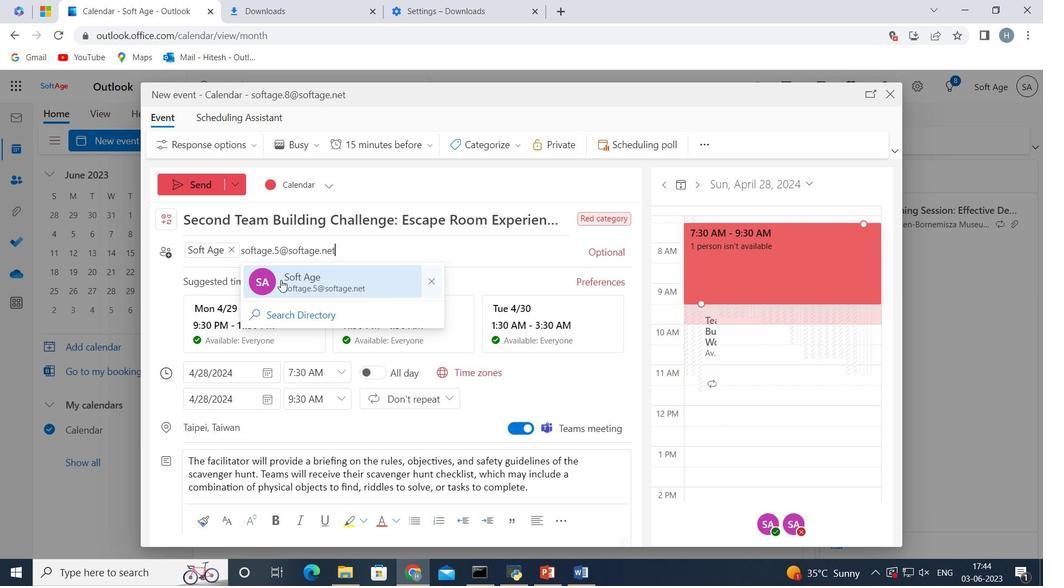 
Action: Mouse pressed left at (288, 278)
Screenshot: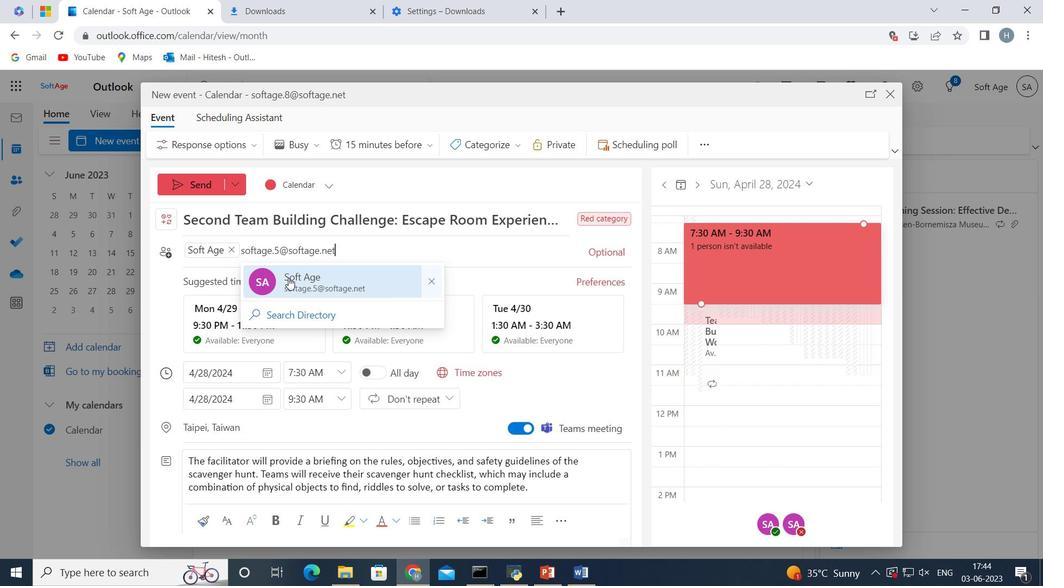
Action: Mouse moved to (429, 142)
Screenshot: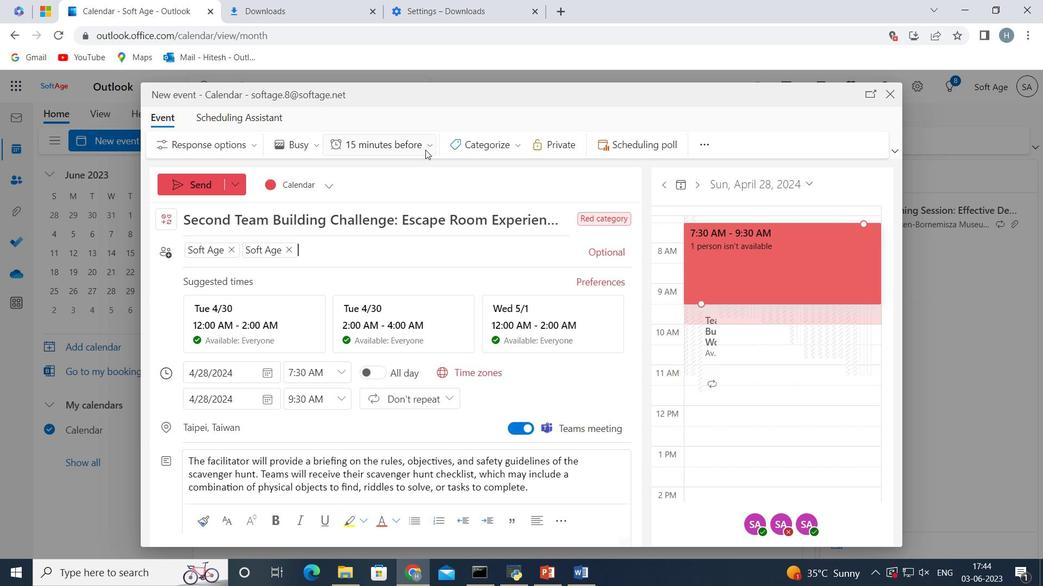 
Action: Mouse pressed left at (429, 142)
Screenshot: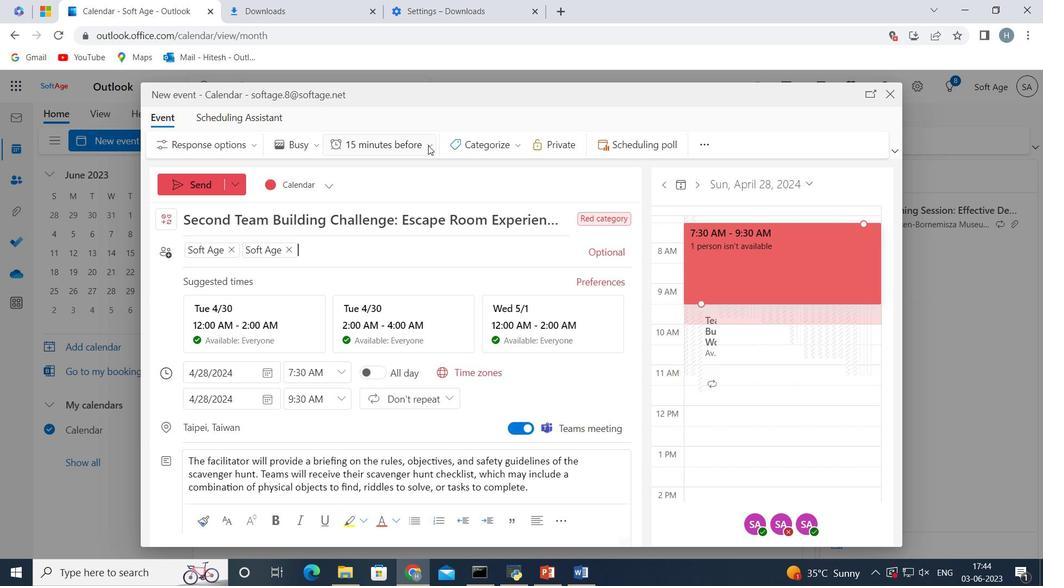 
Action: Mouse moved to (392, 342)
Screenshot: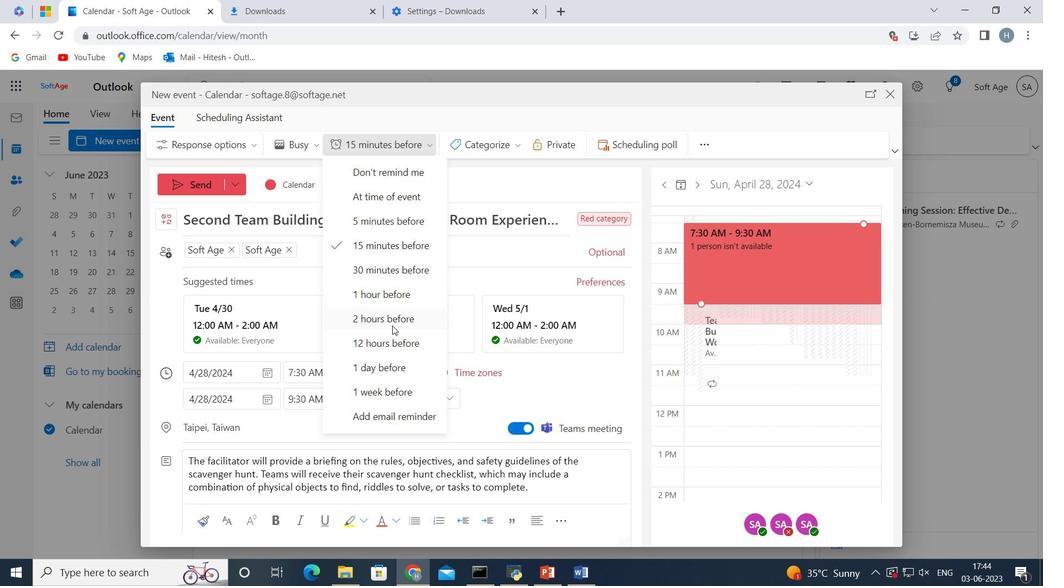 
Action: Mouse pressed left at (392, 342)
Screenshot: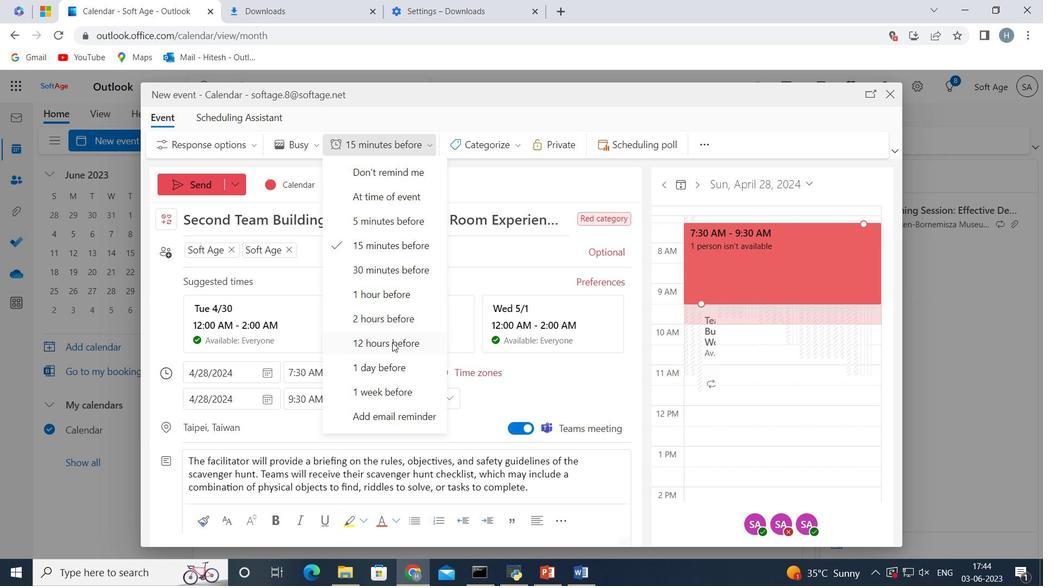 
Action: Mouse moved to (493, 250)
Screenshot: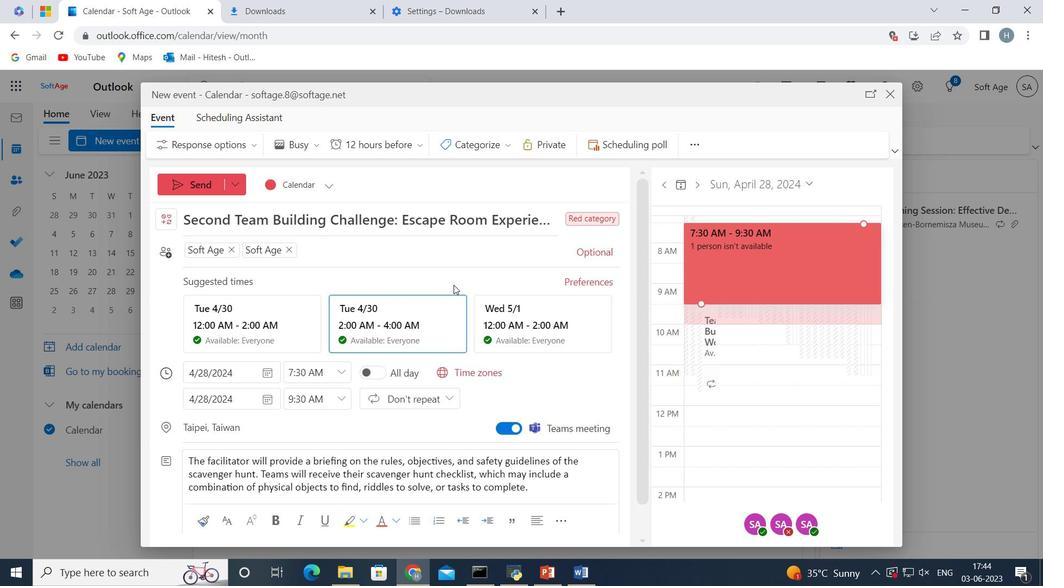 
